Task: Slide 12 - Revenue Information.
Action: Mouse moved to (32, 77)
Screenshot: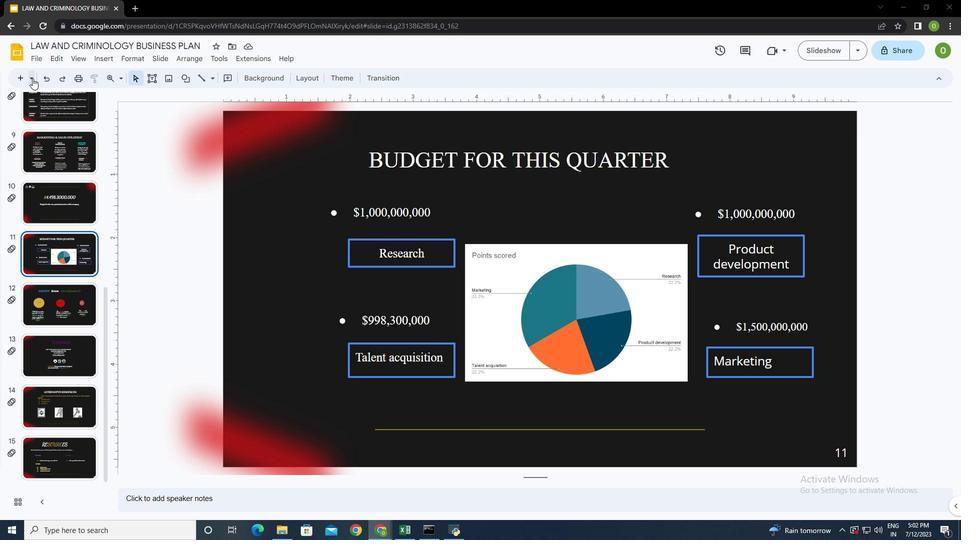 
Action: Mouse pressed left at (32, 77)
Screenshot: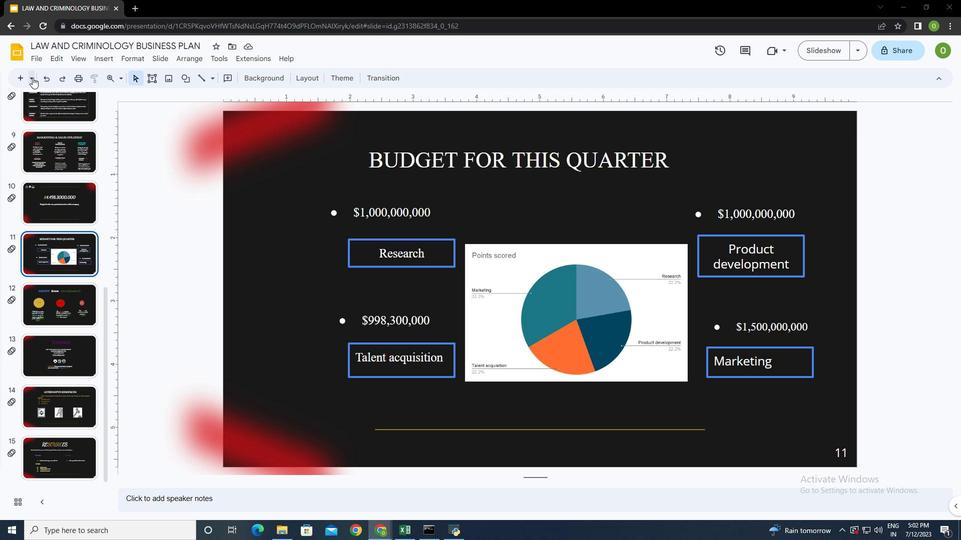 
Action: Mouse moved to (62, 245)
Screenshot: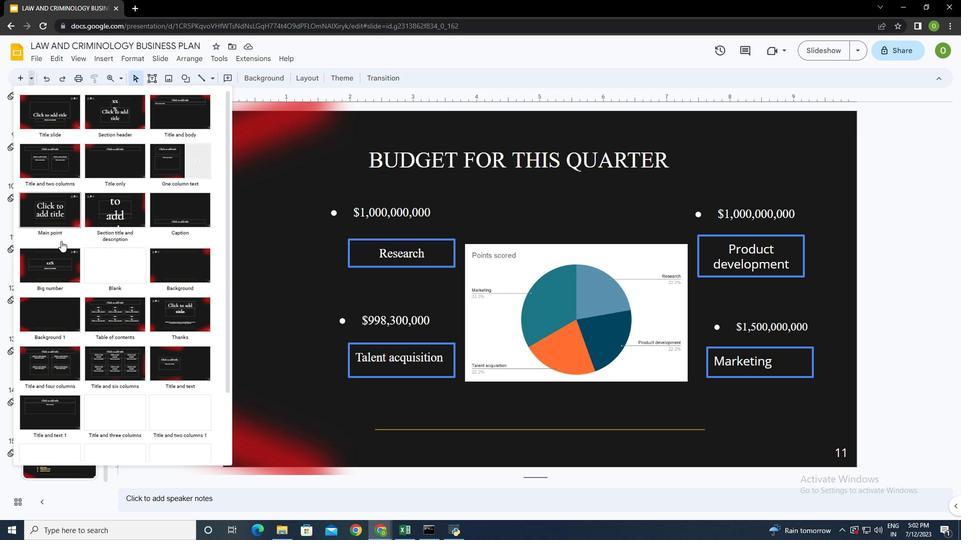 
Action: Mouse scrolled (62, 244) with delta (0, 0)
Screenshot: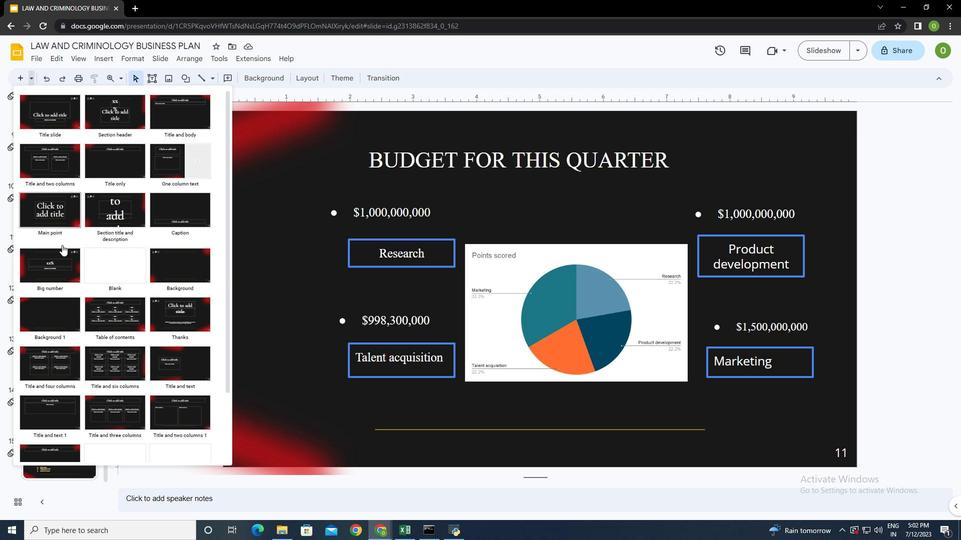 
Action: Mouse scrolled (62, 244) with delta (0, 0)
Screenshot: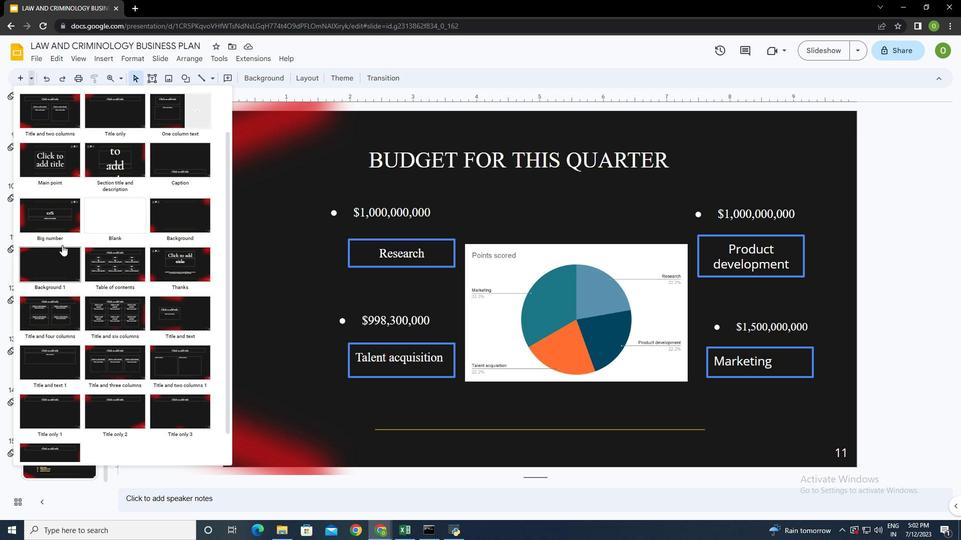 
Action: Mouse scrolled (62, 244) with delta (0, 0)
Screenshot: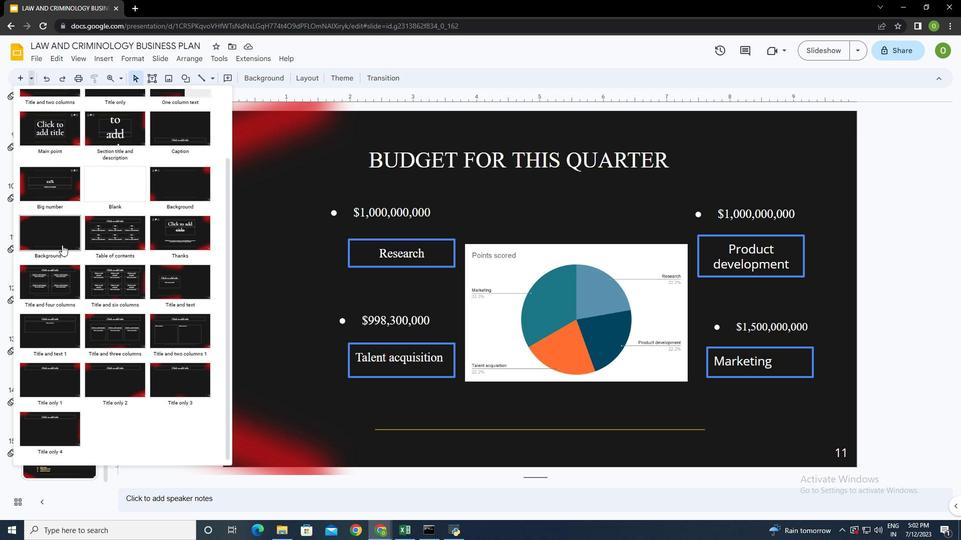 
Action: Mouse scrolled (62, 244) with delta (0, 0)
Screenshot: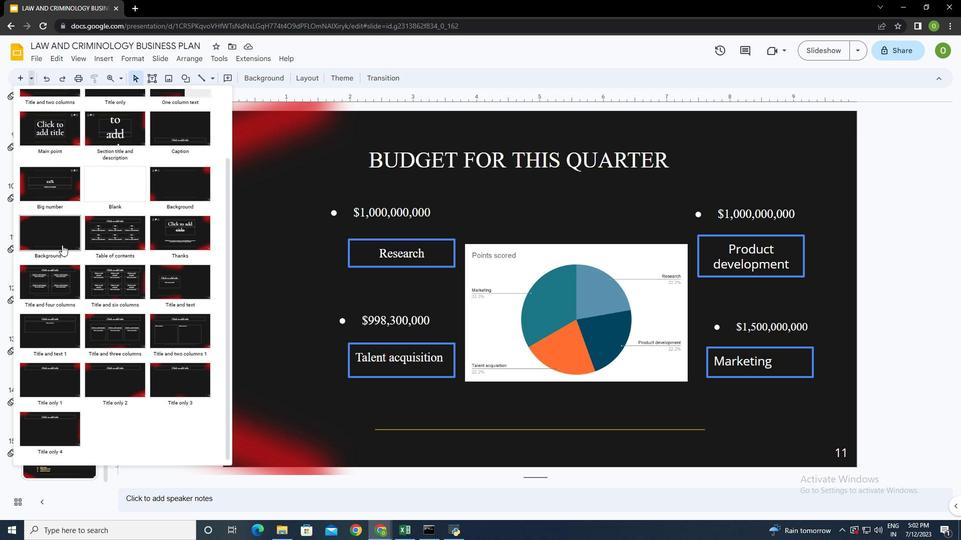 
Action: Mouse moved to (116, 385)
Screenshot: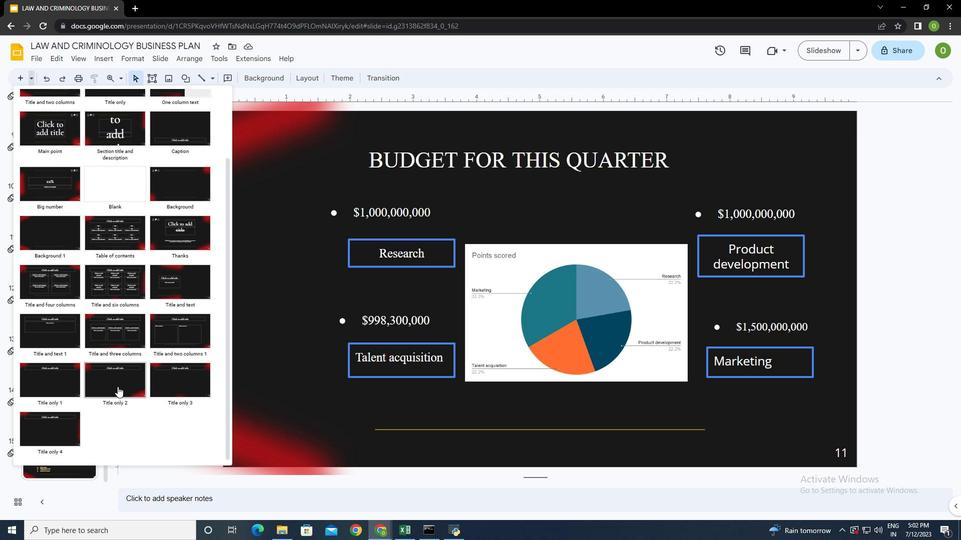 
Action: Mouse pressed left at (116, 385)
Screenshot: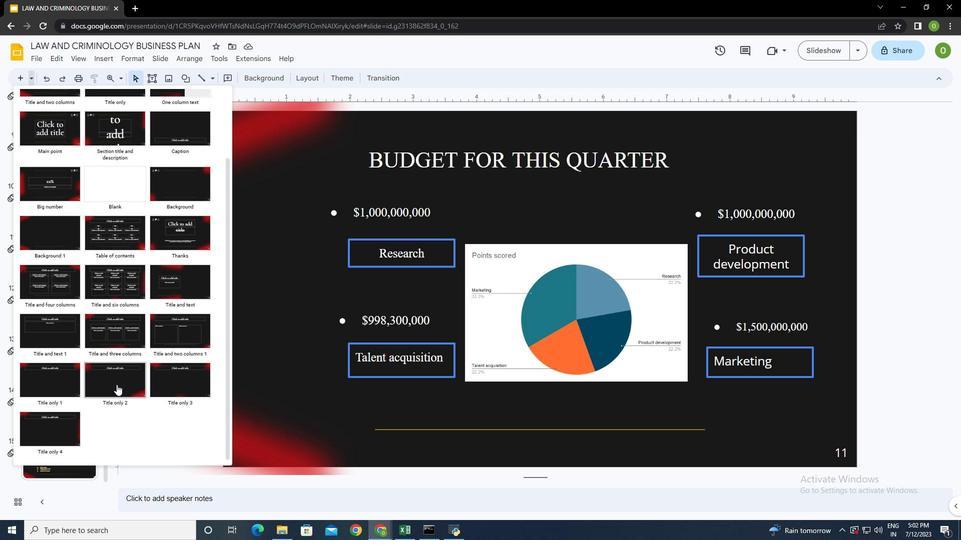 
Action: Mouse moved to (408, 153)
Screenshot: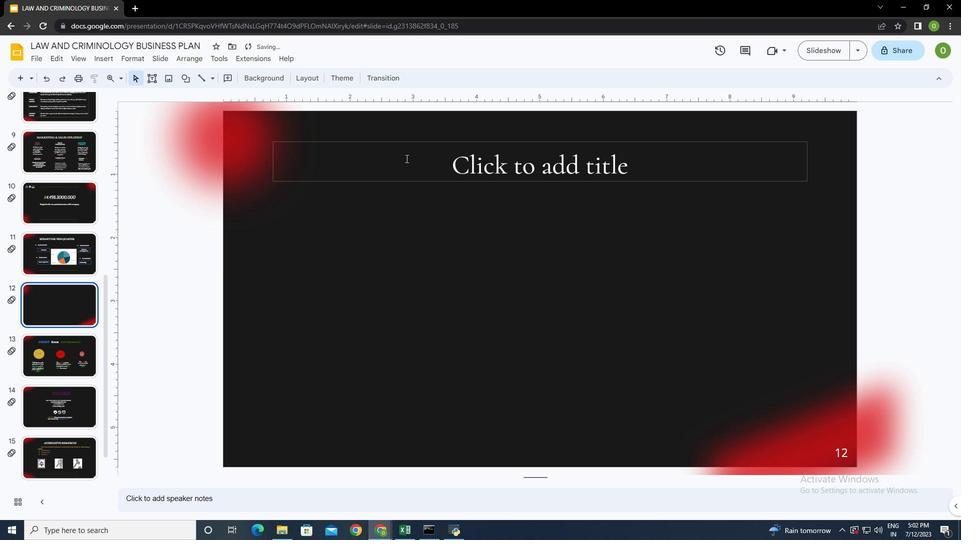 
Action: Mouse pressed left at (408, 153)
Screenshot: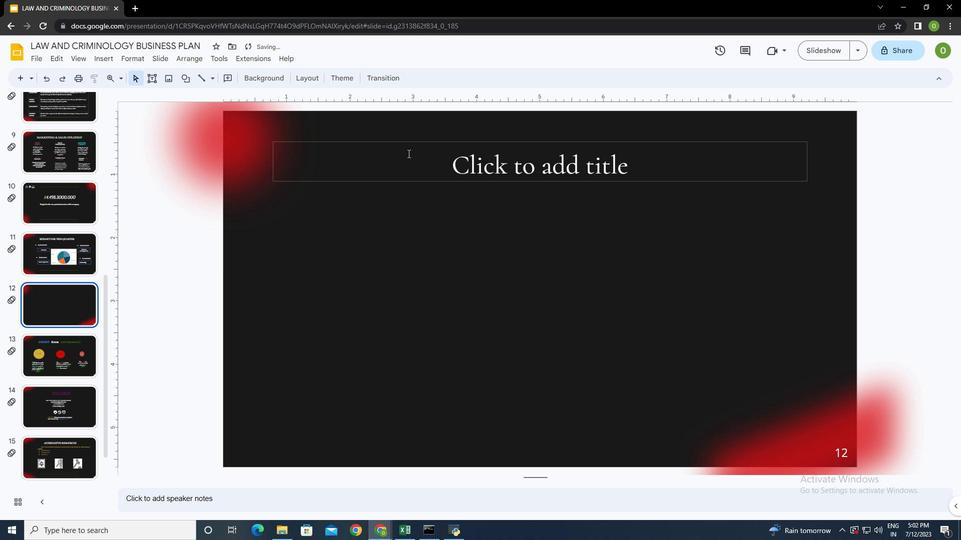 
Action: Key pressed revenue<Key.space>information
Screenshot: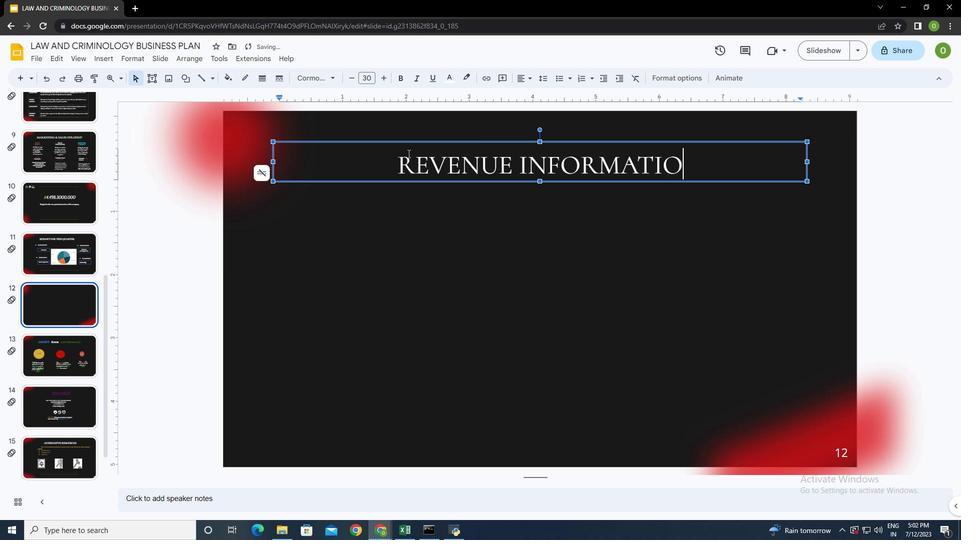 
Action: Mouse moved to (441, 225)
Screenshot: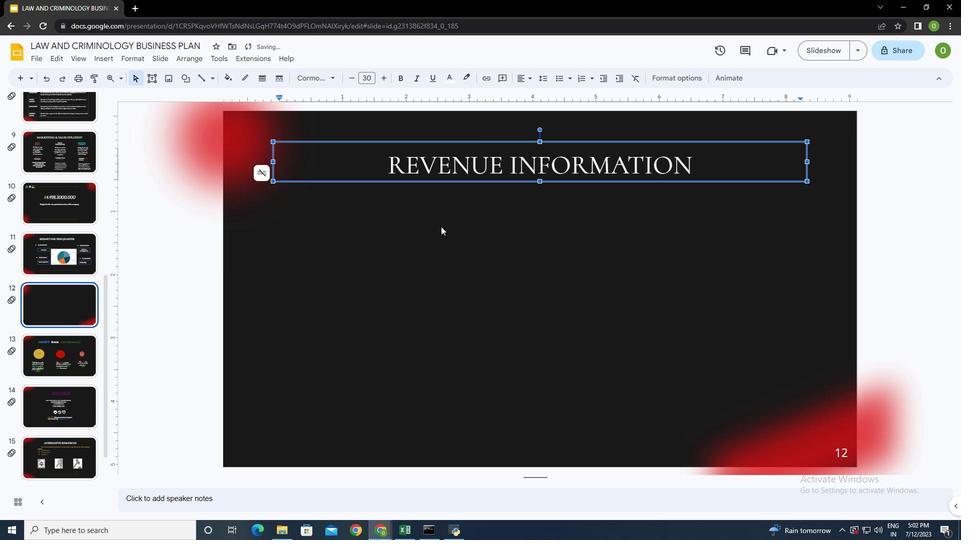 
Action: Mouse pressed left at (441, 225)
Screenshot: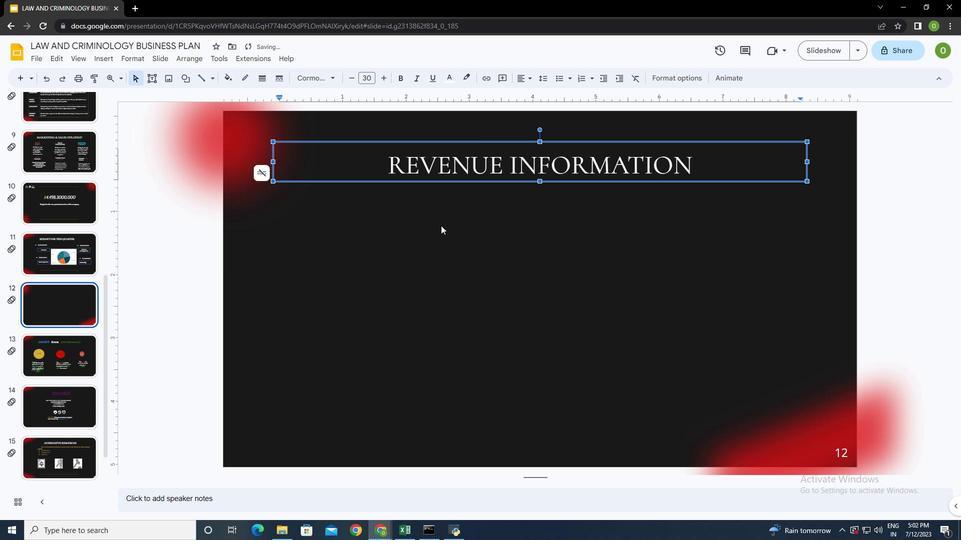 
Action: Mouse moved to (104, 58)
Screenshot: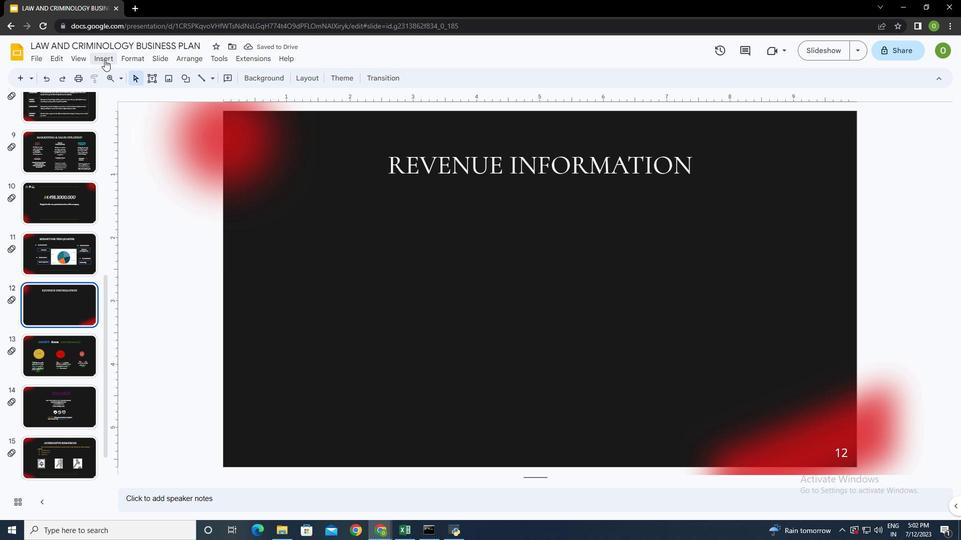 
Action: Mouse pressed left at (104, 58)
Screenshot: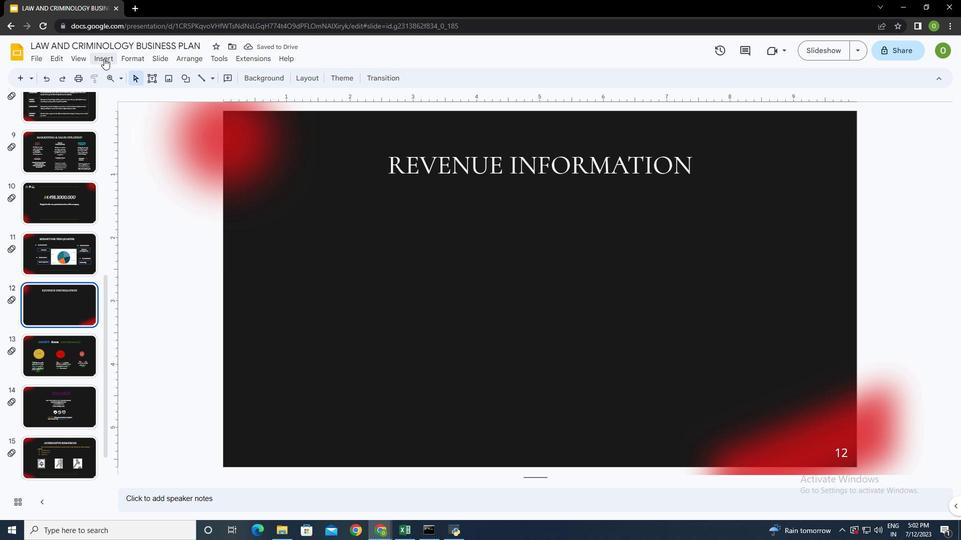 
Action: Mouse moved to (300, 158)
Screenshot: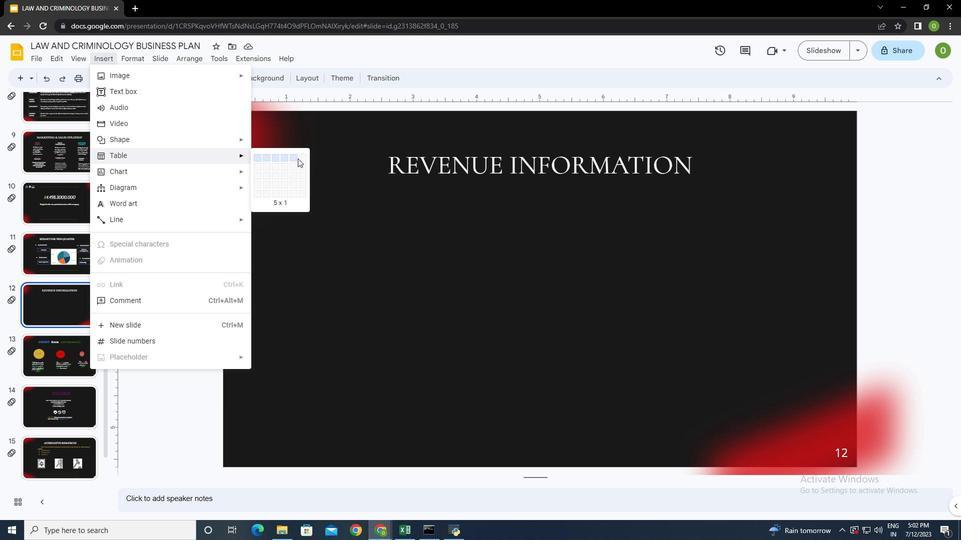 
Action: Mouse pressed left at (300, 158)
Screenshot: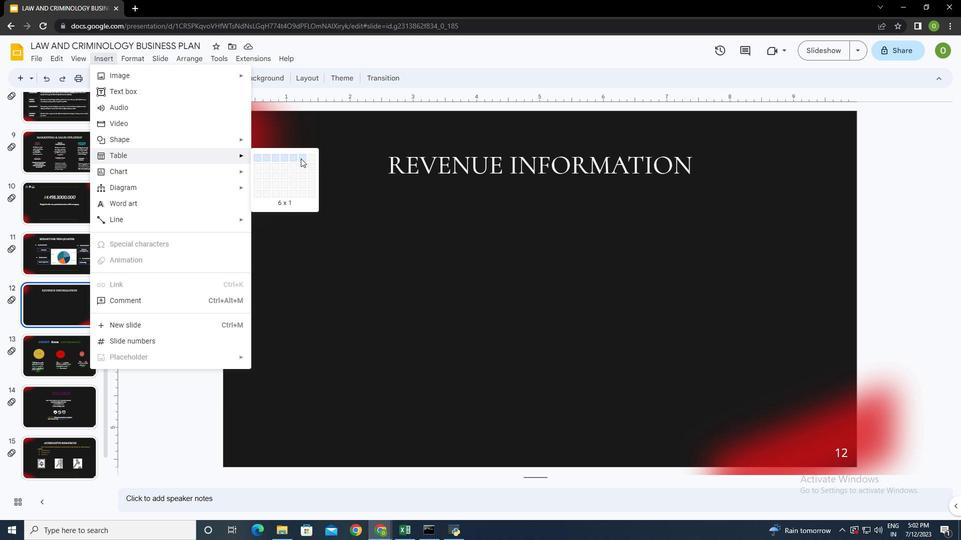 
Action: Mouse moved to (539, 273)
Screenshot: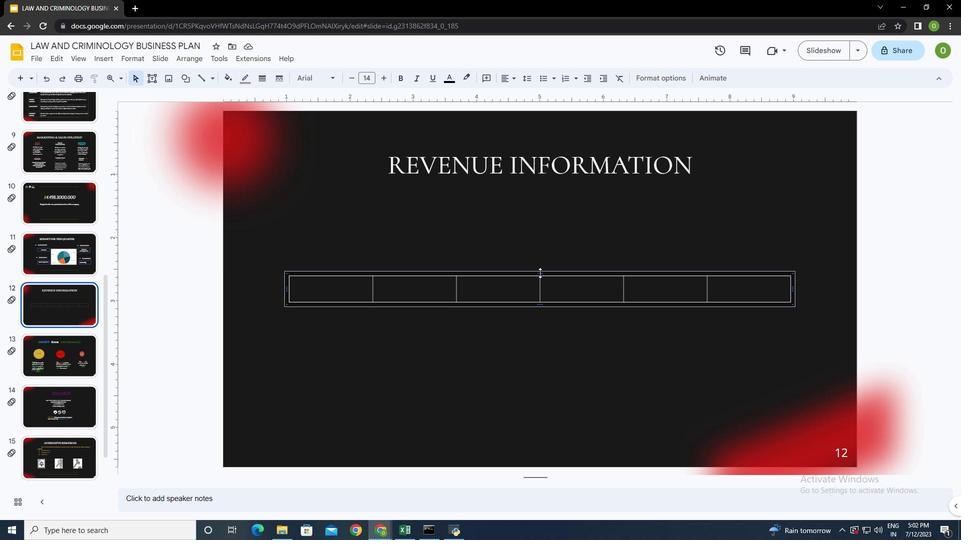 
Action: Mouse pressed left at (539, 273)
Screenshot: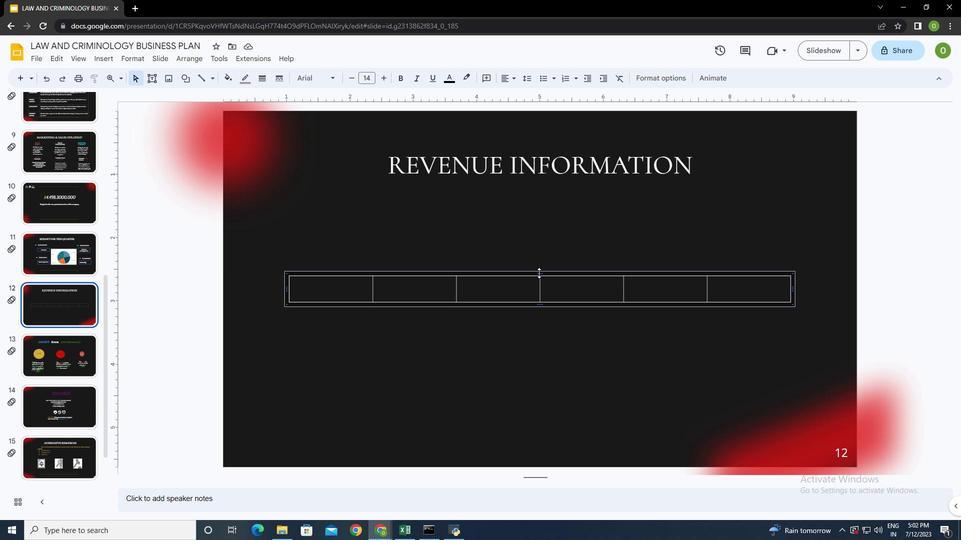 
Action: Mouse moved to (541, 305)
Screenshot: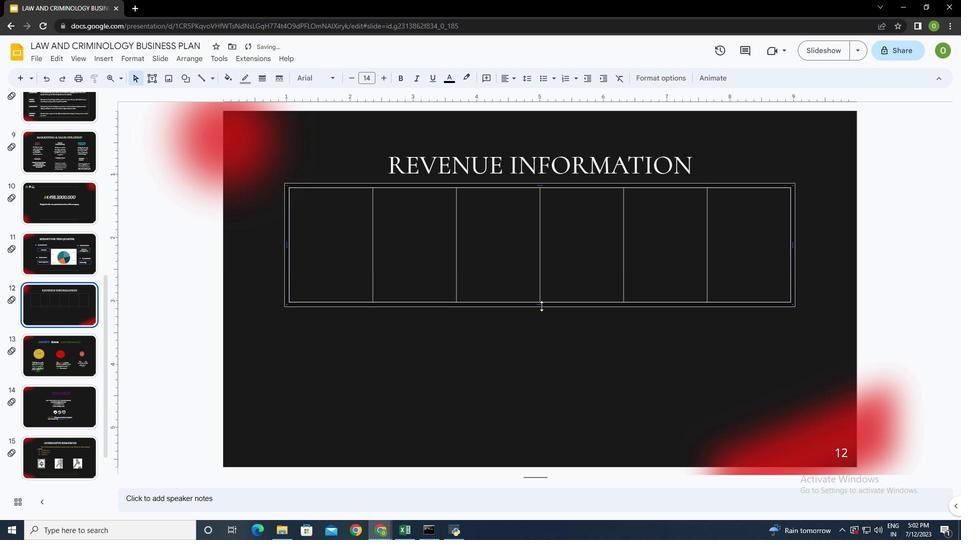 
Action: Mouse pressed left at (541, 305)
Screenshot: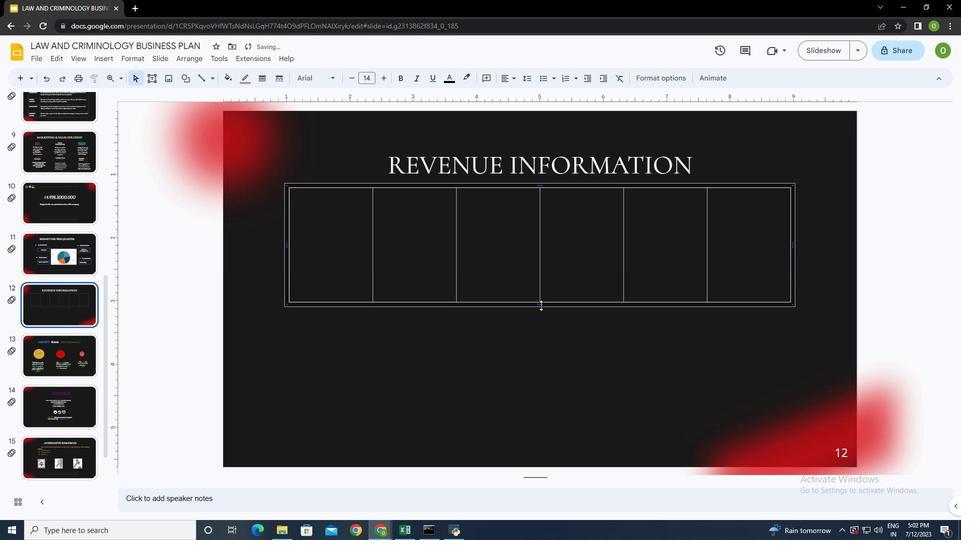 
Action: Mouse moved to (323, 200)
Screenshot: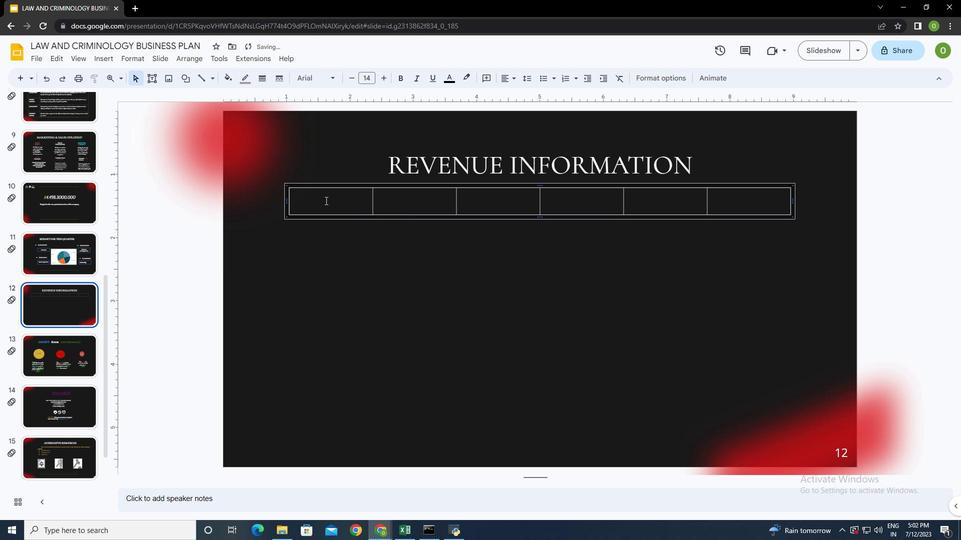
Action: Mouse pressed left at (323, 200)
Screenshot: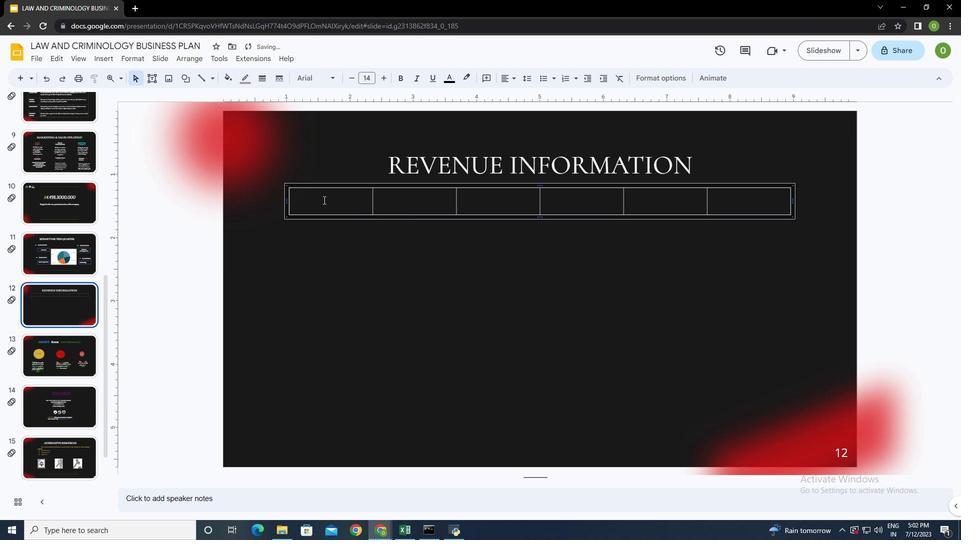 
Action: Mouse moved to (323, 199)
Screenshot: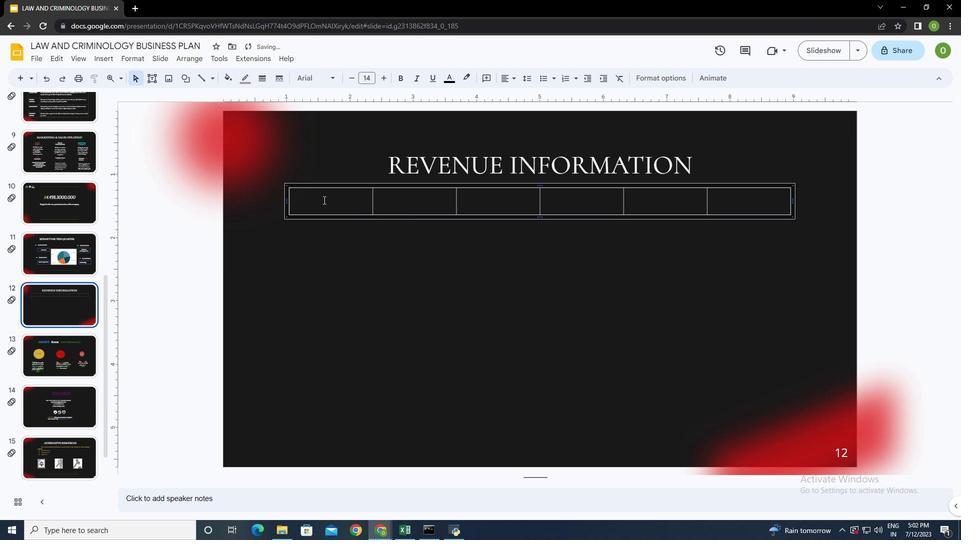 
Action: Mouse pressed left at (323, 199)
Screenshot: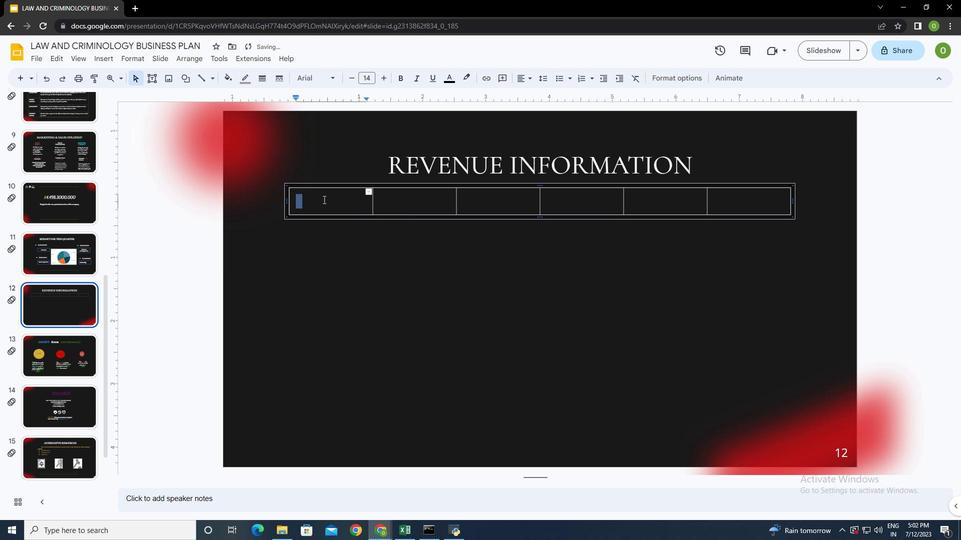 
Action: Mouse moved to (445, 77)
Screenshot: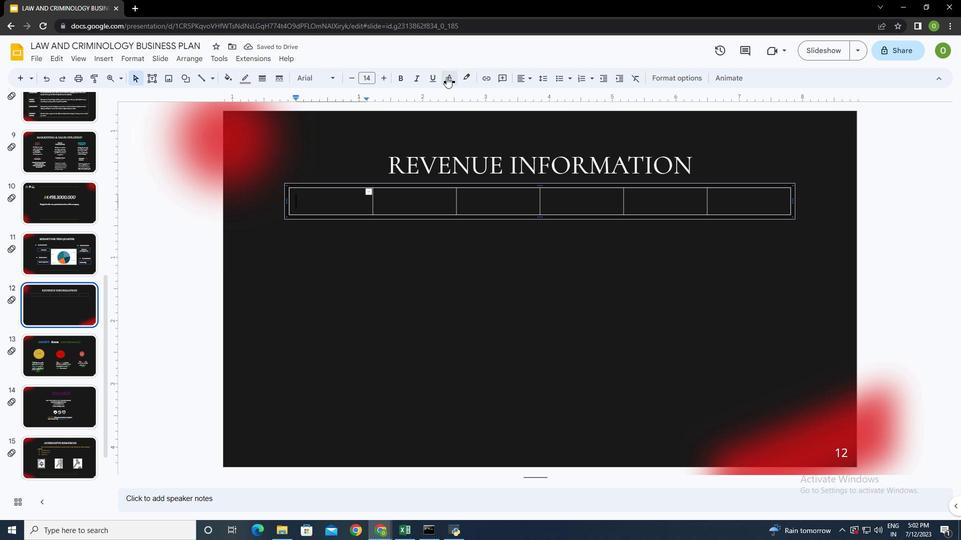 
Action: Mouse pressed left at (445, 77)
Screenshot: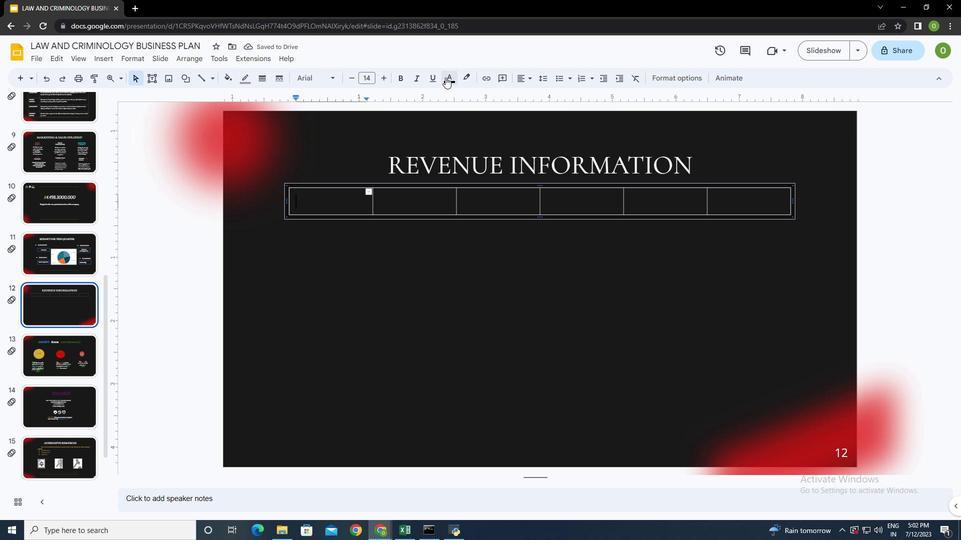 
Action: Mouse moved to (452, 109)
Screenshot: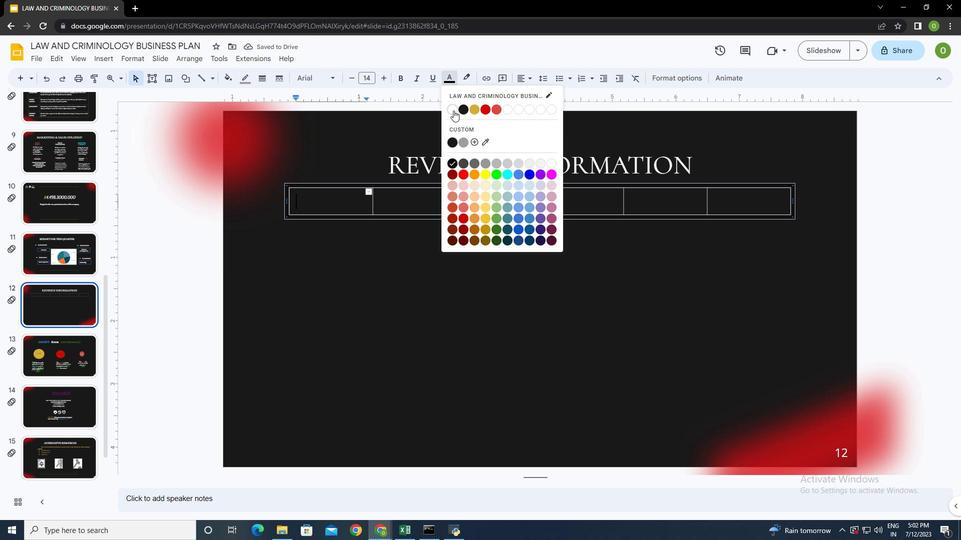 
Action: Mouse pressed left at (452, 109)
Screenshot: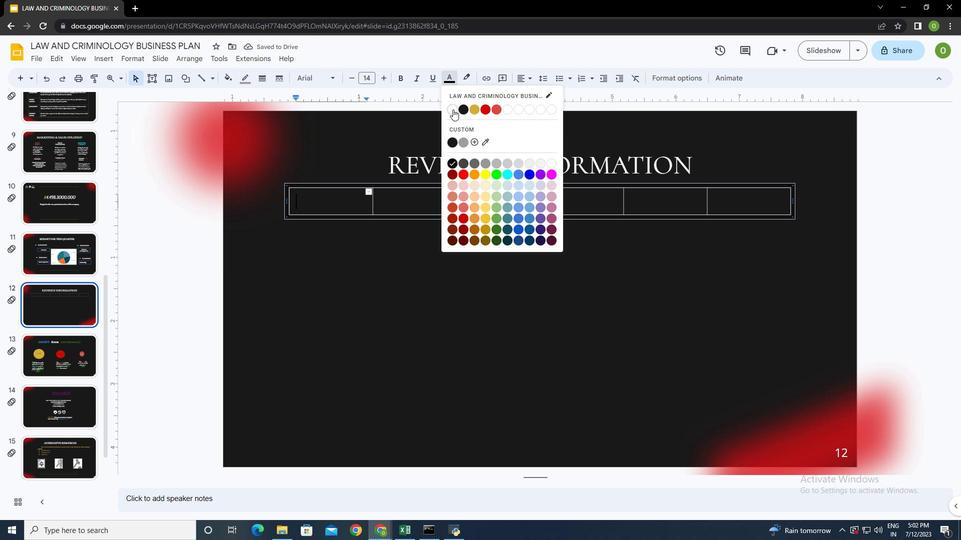 
Action: Mouse moved to (323, 212)
Screenshot: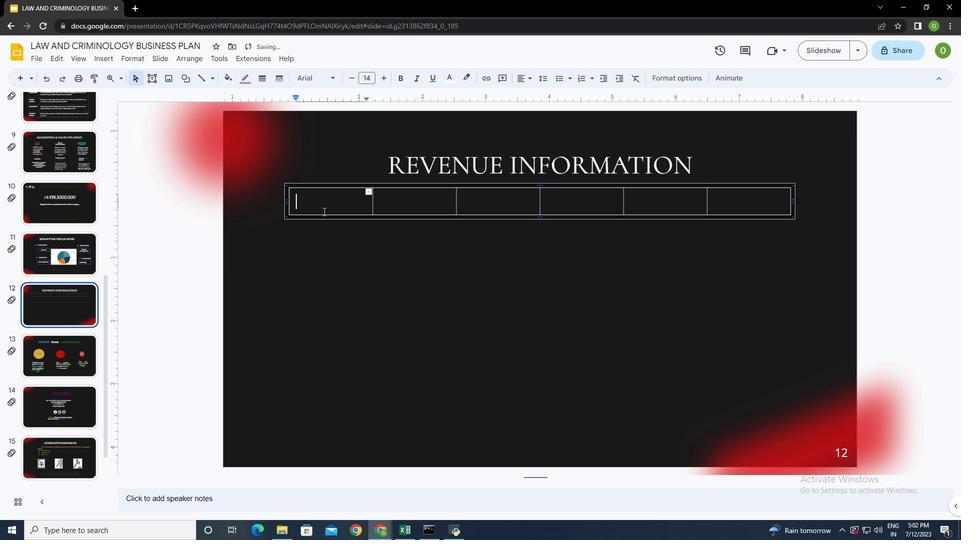 
Action: Key pressed <Key.tab><Key.shift><Key.shift>Q2<Key.backspace><Key.backspace>q2<Key.shift_r><Key.home>
Screenshot: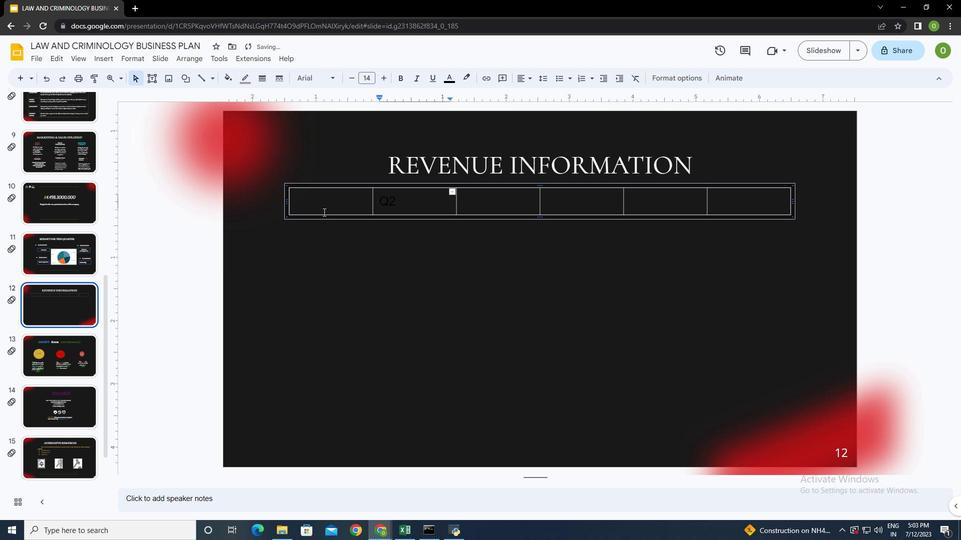 
Action: Mouse moved to (453, 80)
Screenshot: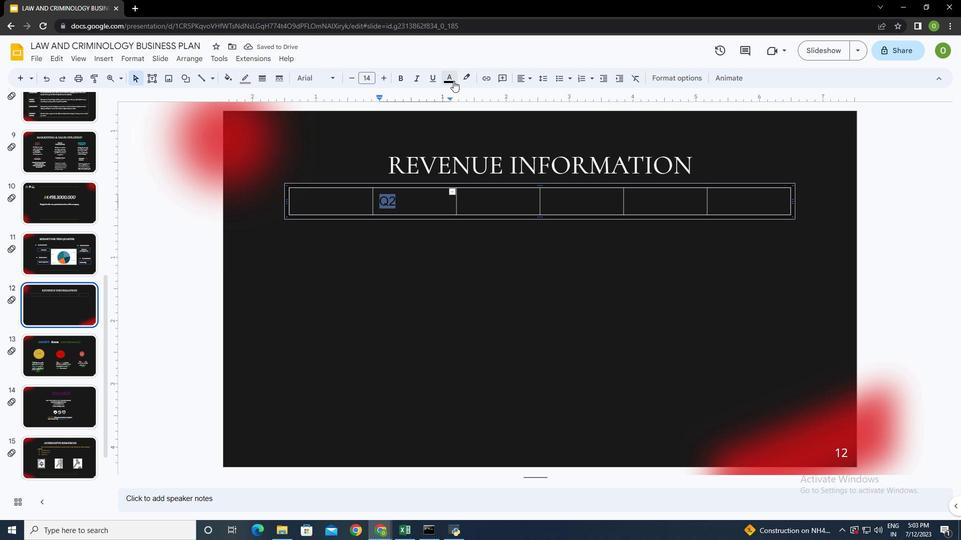 
Action: Mouse pressed left at (453, 80)
Screenshot: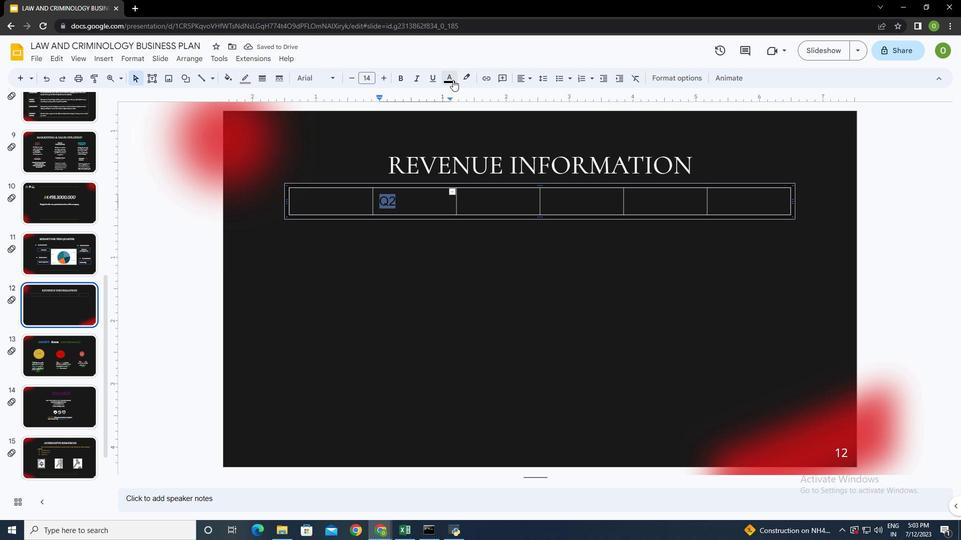 
Action: Mouse moved to (452, 106)
Screenshot: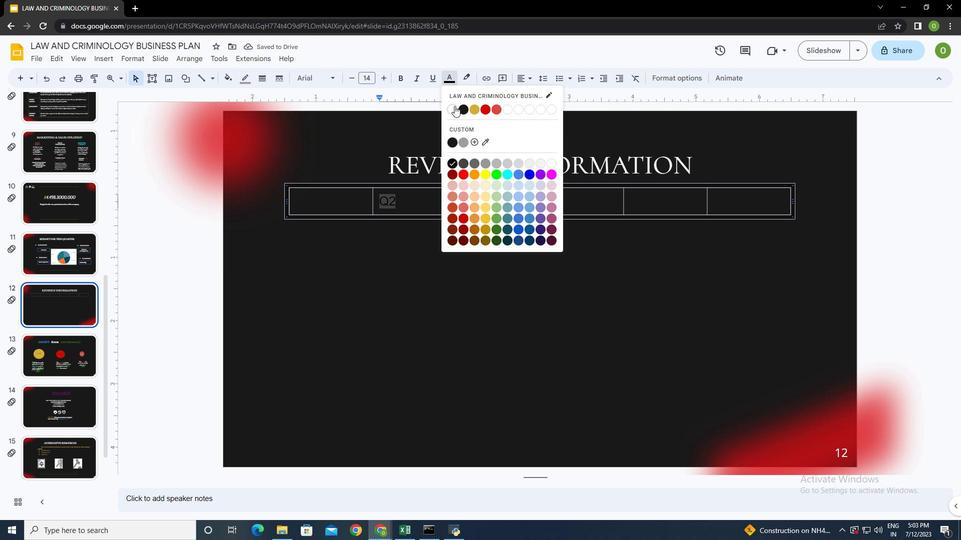 
Action: Mouse pressed left at (452, 106)
Screenshot: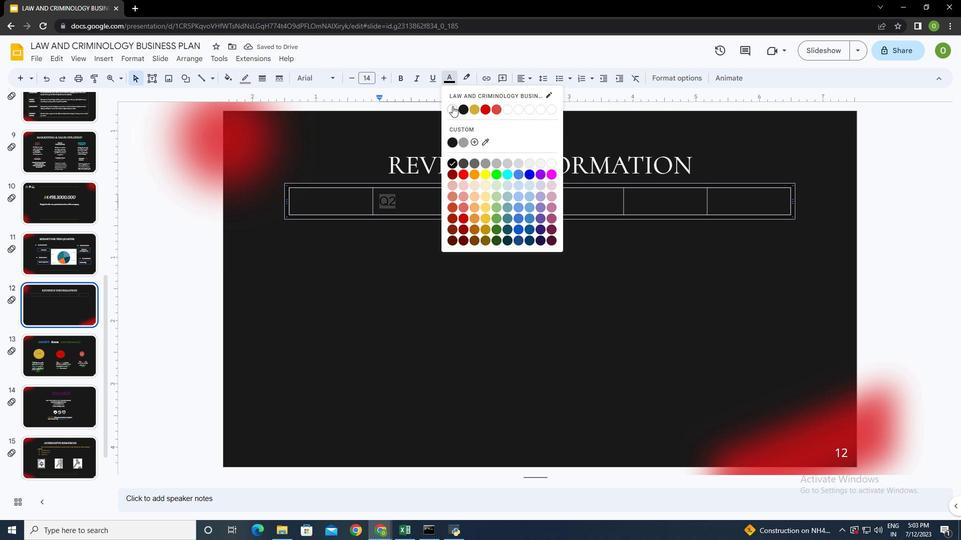 
Action: Mouse moved to (527, 78)
Screenshot: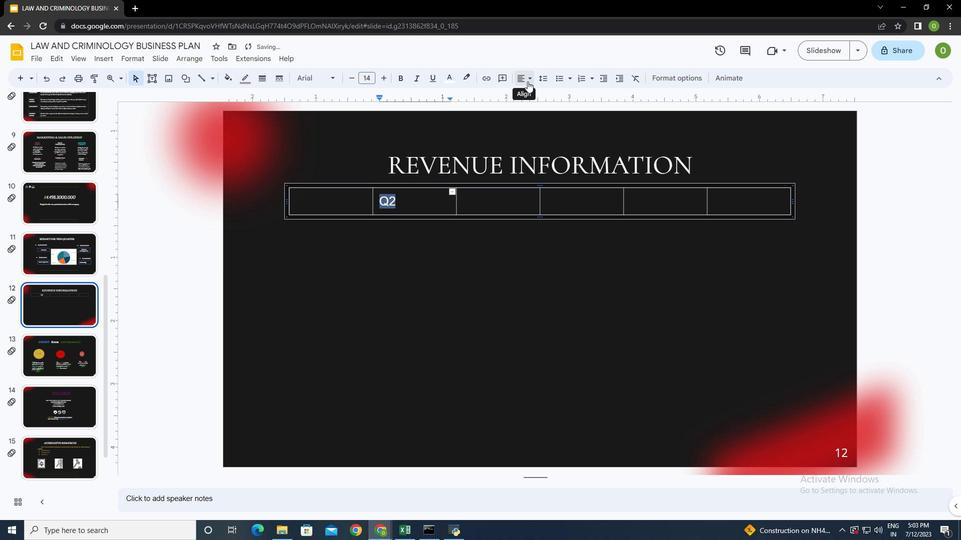 
Action: Mouse pressed left at (527, 78)
Screenshot: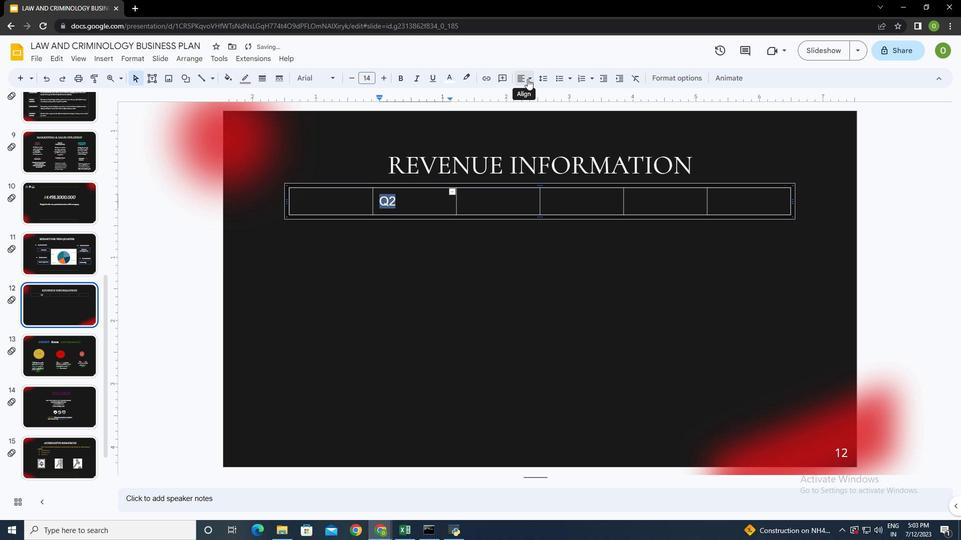 
Action: Mouse moved to (538, 95)
Screenshot: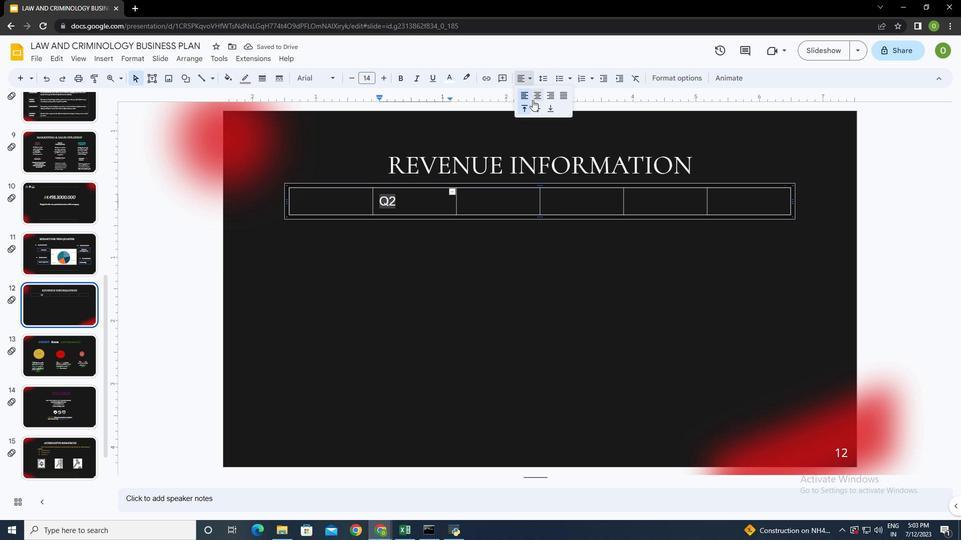 
Action: Mouse pressed left at (538, 95)
Screenshot: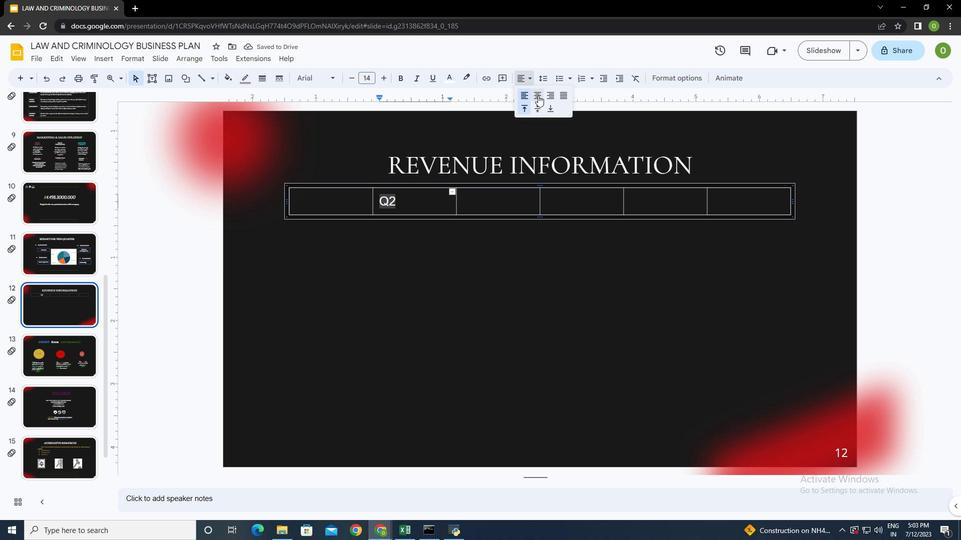 
Action: Mouse moved to (502, 200)
Screenshot: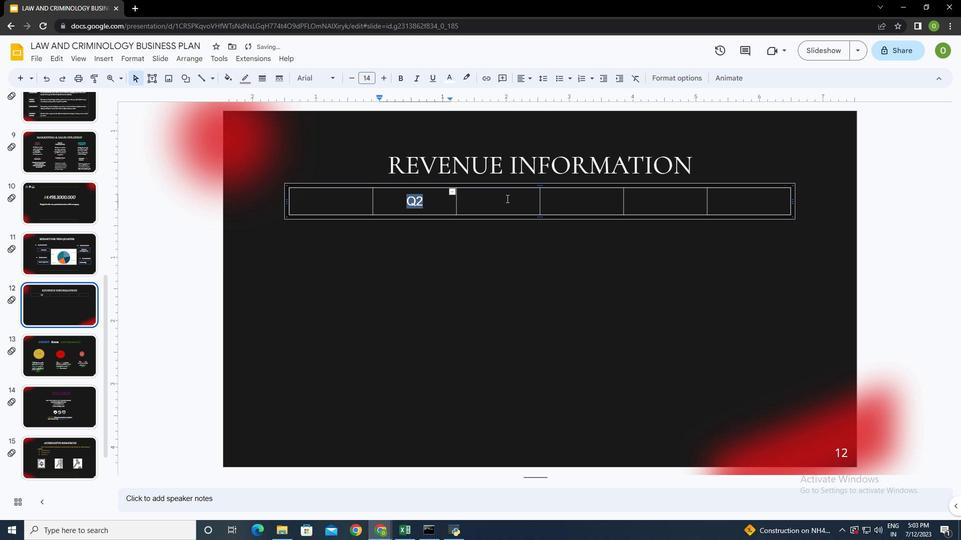 
Action: Mouse pressed left at (502, 200)
Screenshot: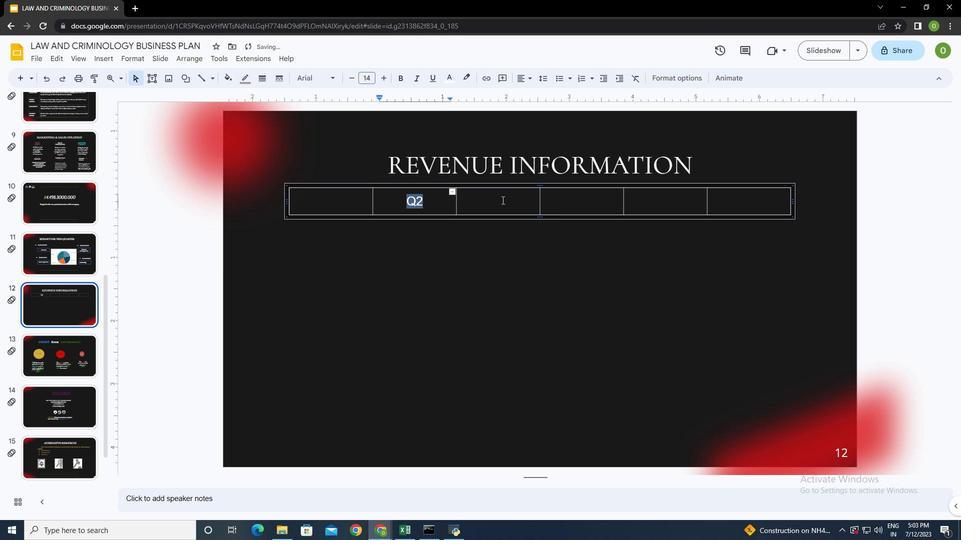 
Action: Key pressed <Key.shift><Key.shift><Key.shift><Key.shift><Key.shift><Key.shift><Key.shift><Key.shift><Key.shift><Key.shift><Key.shift><Key.shift><Key.shift><Key.shift><Key.shift><Key.shift><Key.shift><Key.shift><Key.shift><Key.shift><Key.shift><Key.shift>q2<Key.backspace><Key.backspace><Key.shift><Key.tab><Key.backspace>1<Key.shift><Key.tab><Key.shift>q2<Key.tab>q3<Key.tab>q4<Key.tab>totalctrl+A
Screenshot: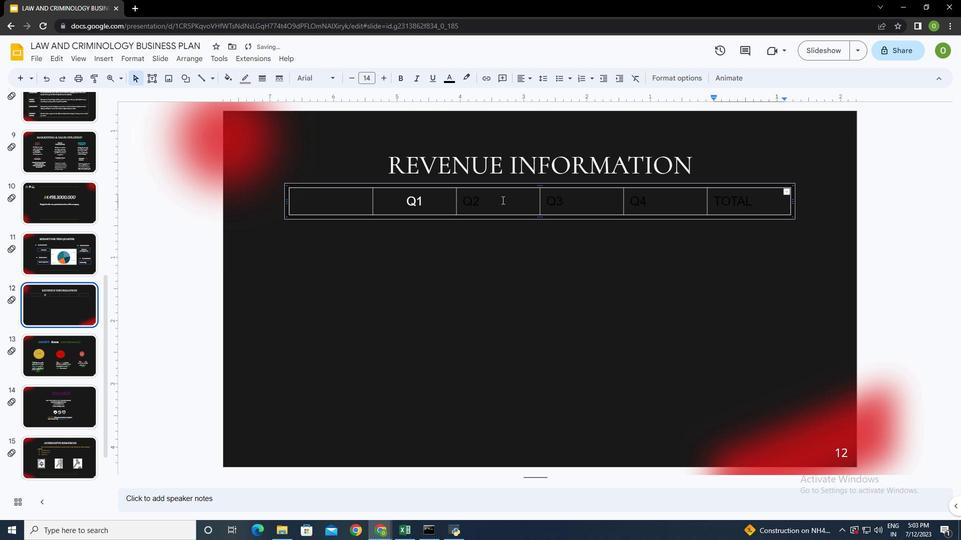 
Action: Mouse moved to (444, 74)
Screenshot: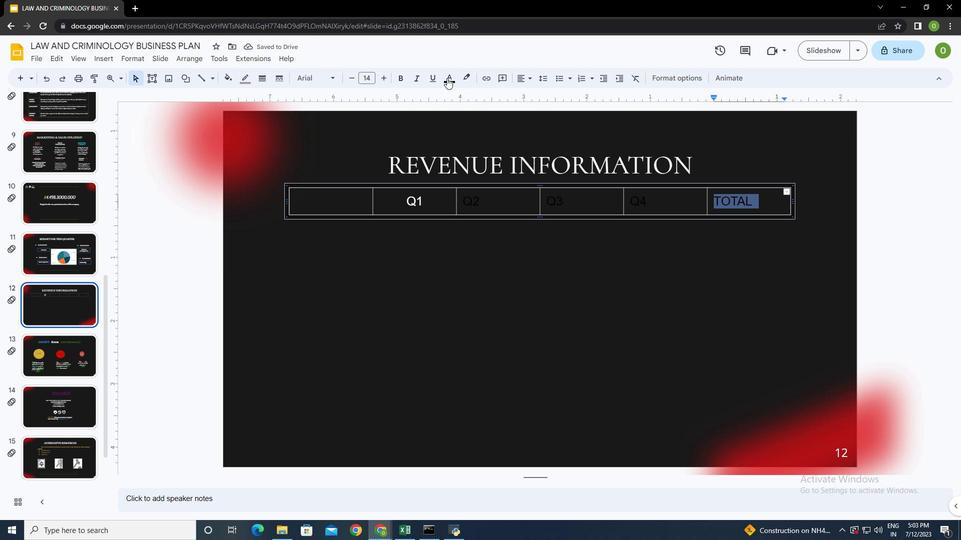 
Action: Mouse pressed left at (444, 74)
Screenshot: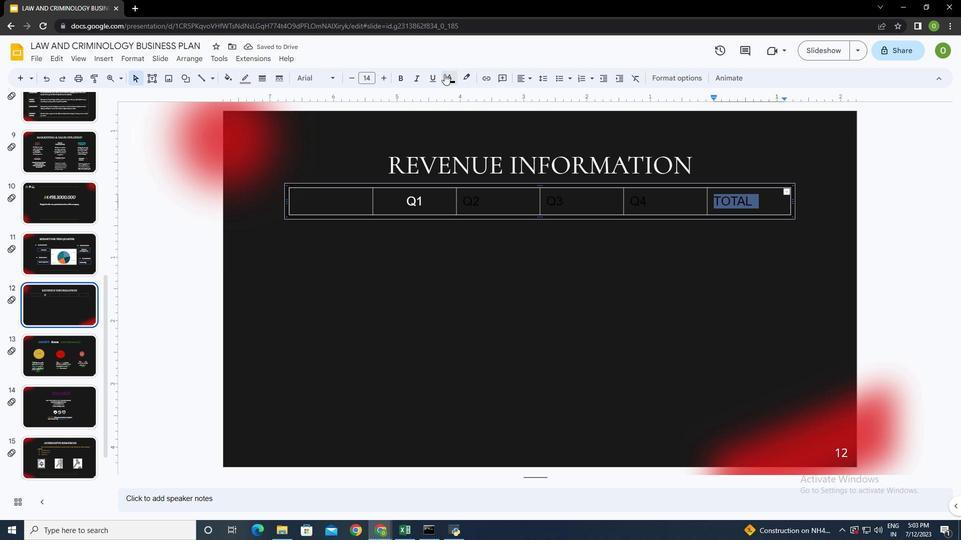 
Action: Mouse moved to (453, 109)
Screenshot: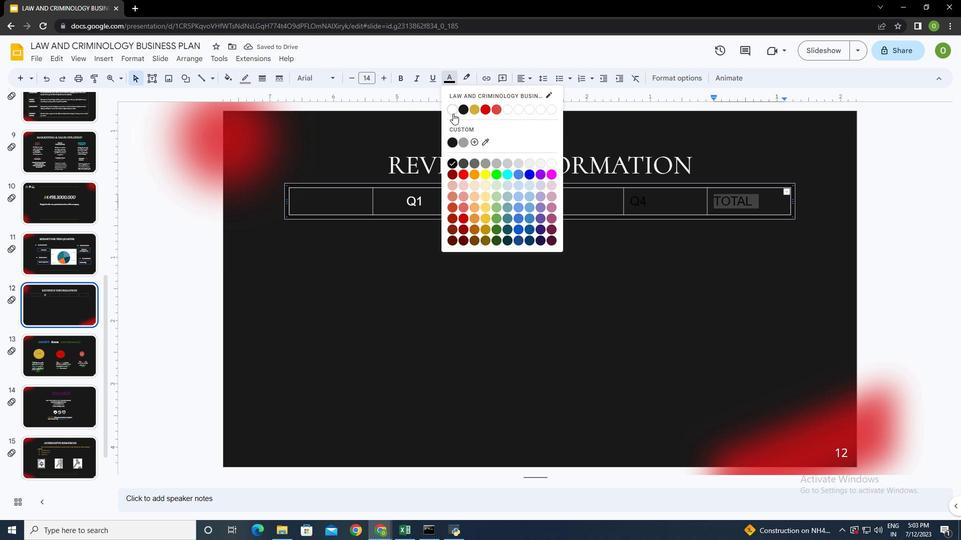 
Action: Mouse pressed left at (453, 109)
Screenshot: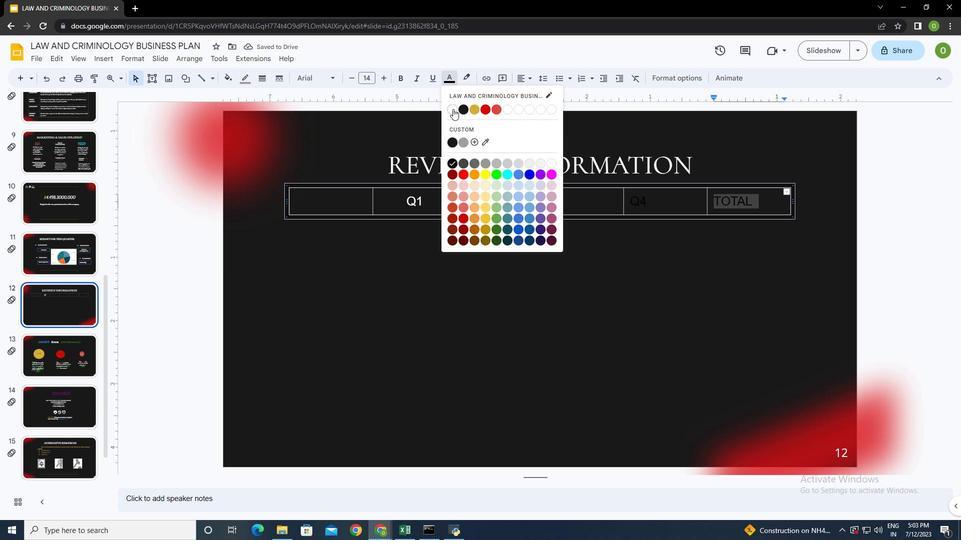 
Action: Mouse moved to (451, 78)
Screenshot: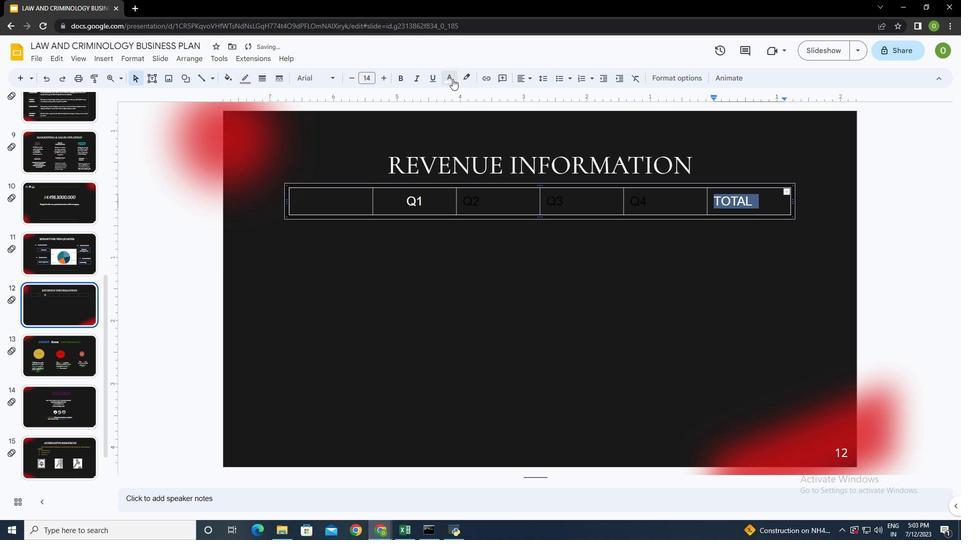 
Action: Mouse pressed left at (451, 78)
Screenshot: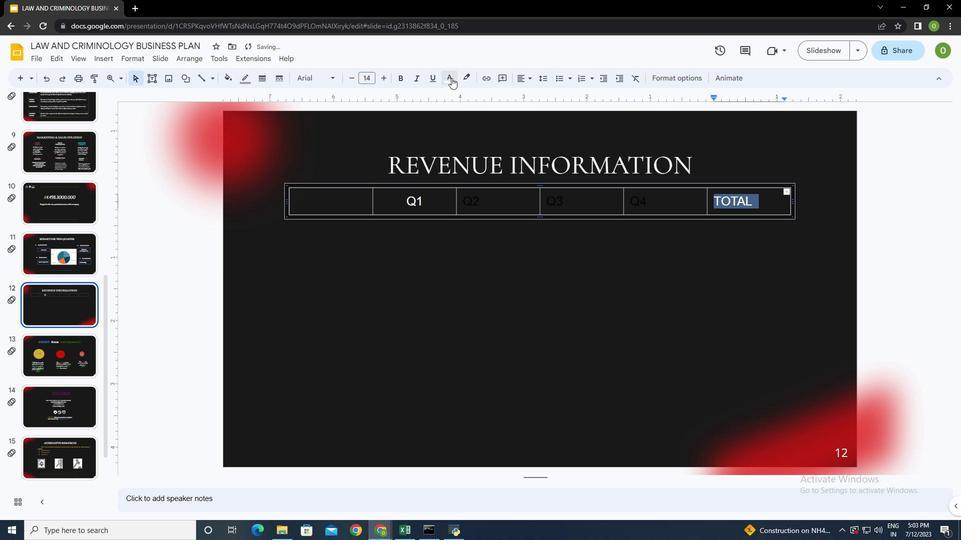 
Action: Mouse moved to (518, 173)
Screenshot: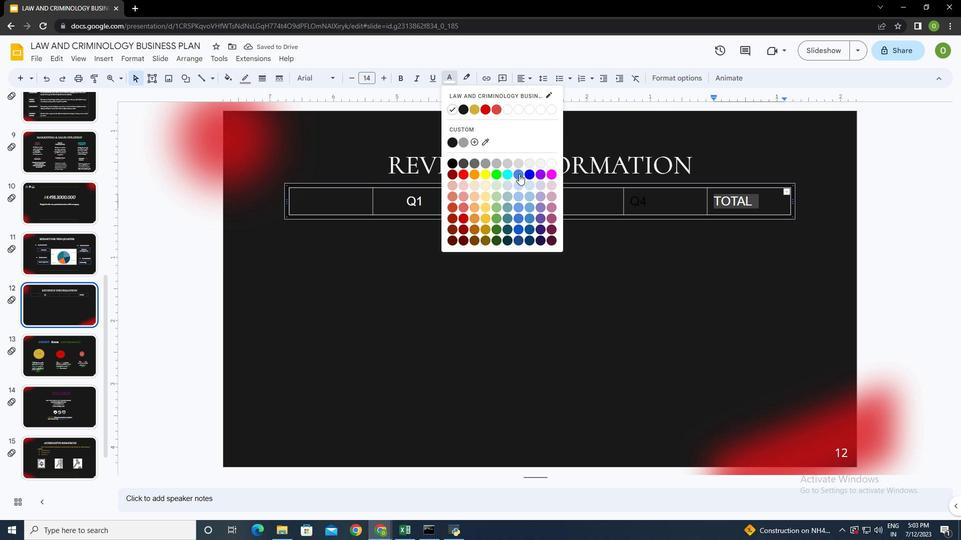 
Action: Mouse pressed left at (518, 173)
Screenshot: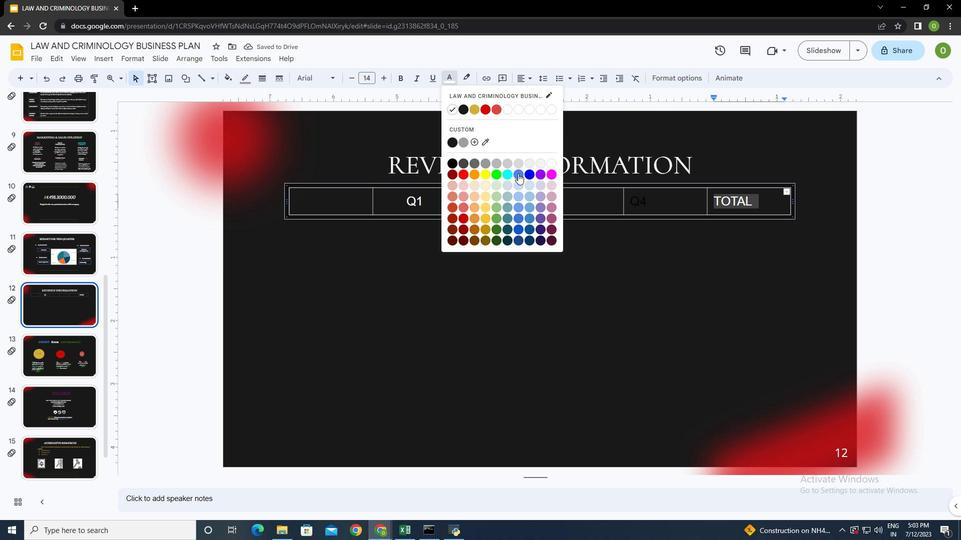 
Action: Mouse moved to (672, 202)
Screenshot: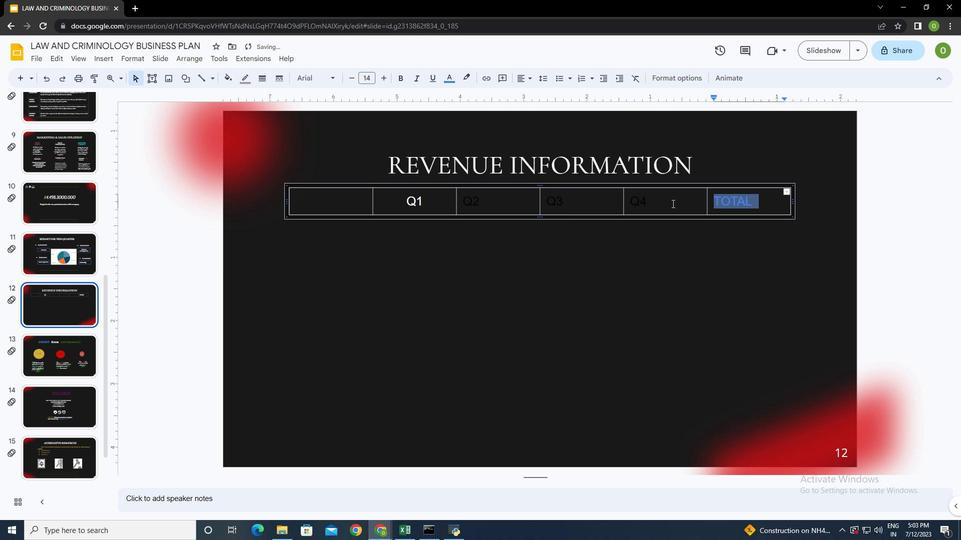 
Action: Mouse pressed left at (672, 202)
Screenshot: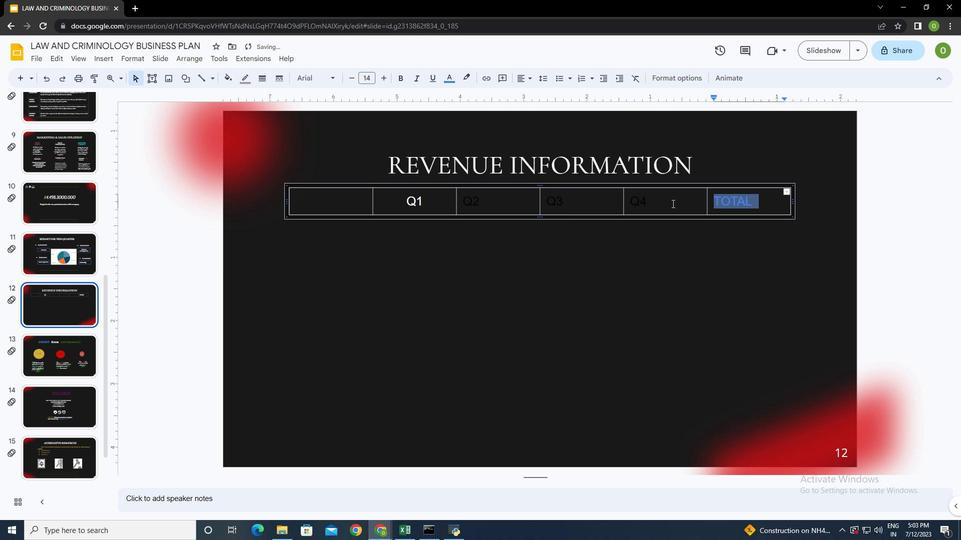 
Action: Mouse moved to (660, 199)
Screenshot: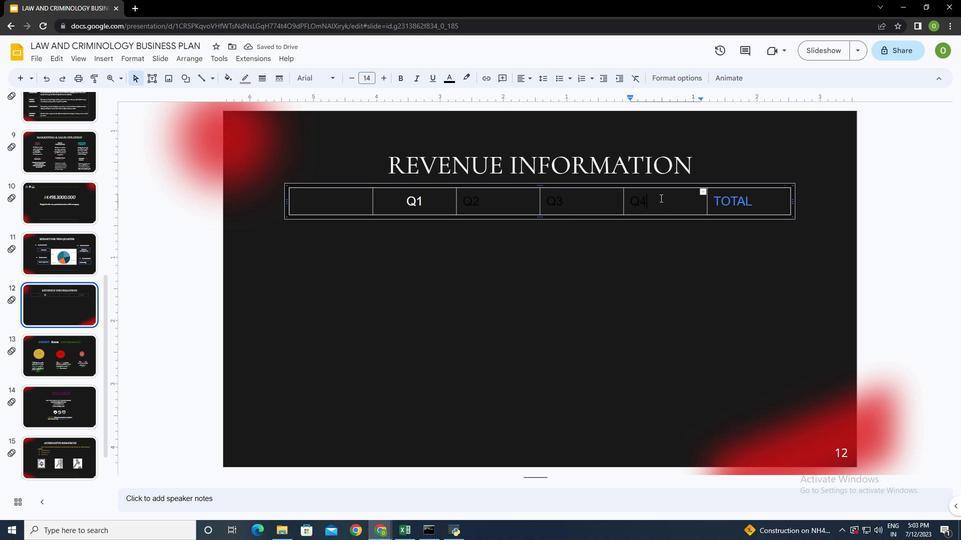 
Action: Mouse pressed left at (660, 199)
Screenshot: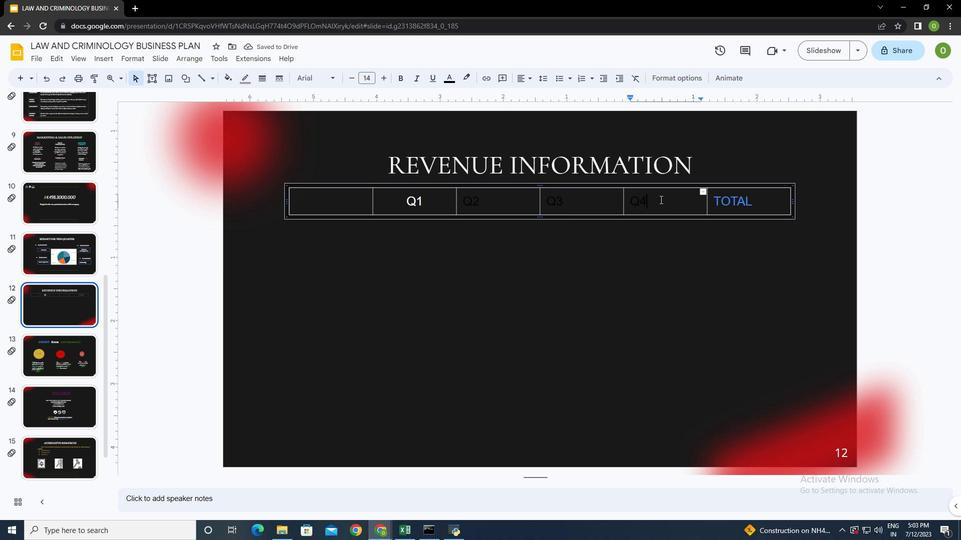
Action: Mouse moved to (449, 80)
Screenshot: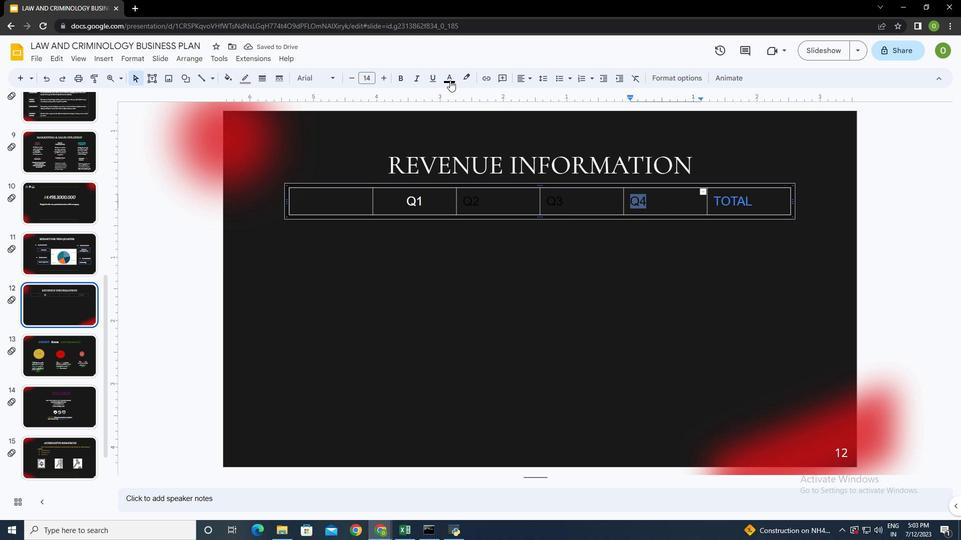 
Action: Mouse pressed left at (449, 80)
Screenshot: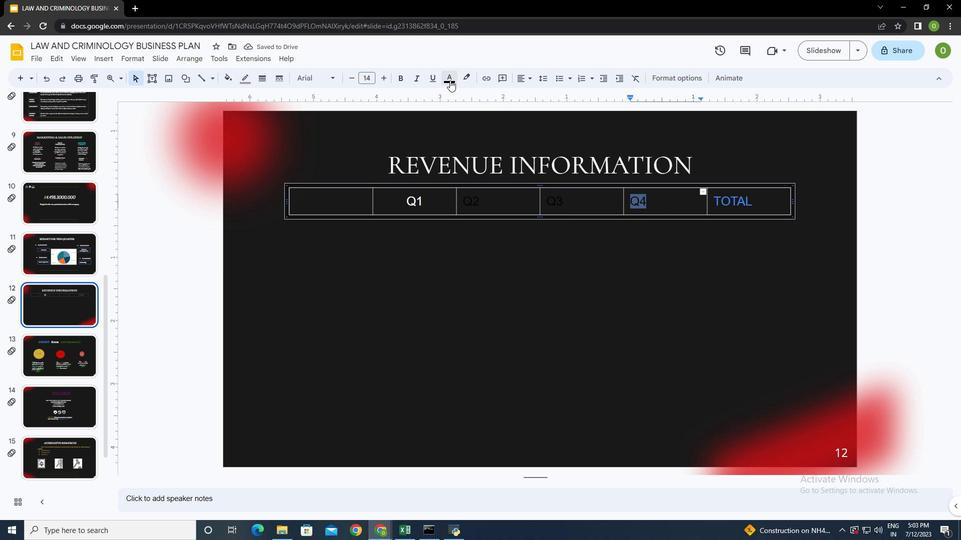 
Action: Mouse moved to (454, 108)
Screenshot: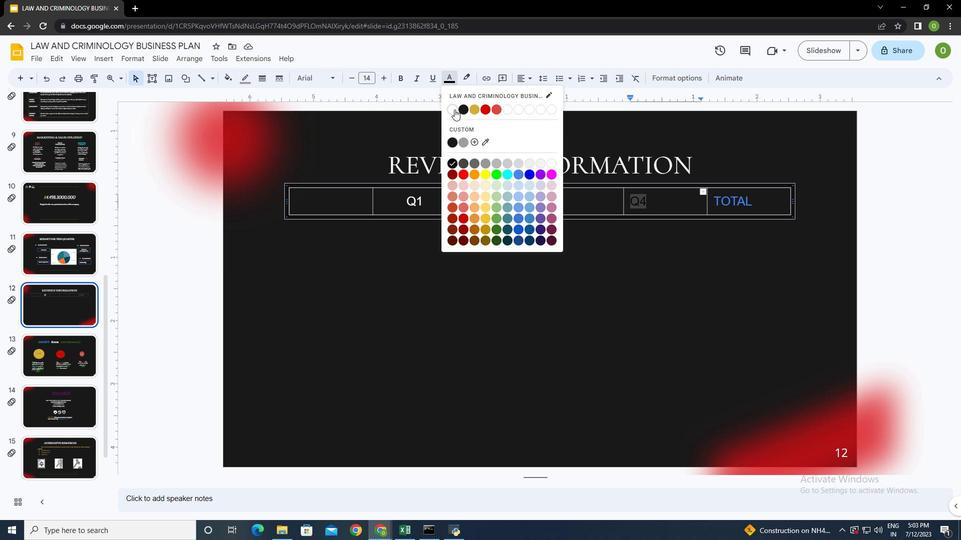 
Action: Mouse pressed left at (454, 108)
Screenshot: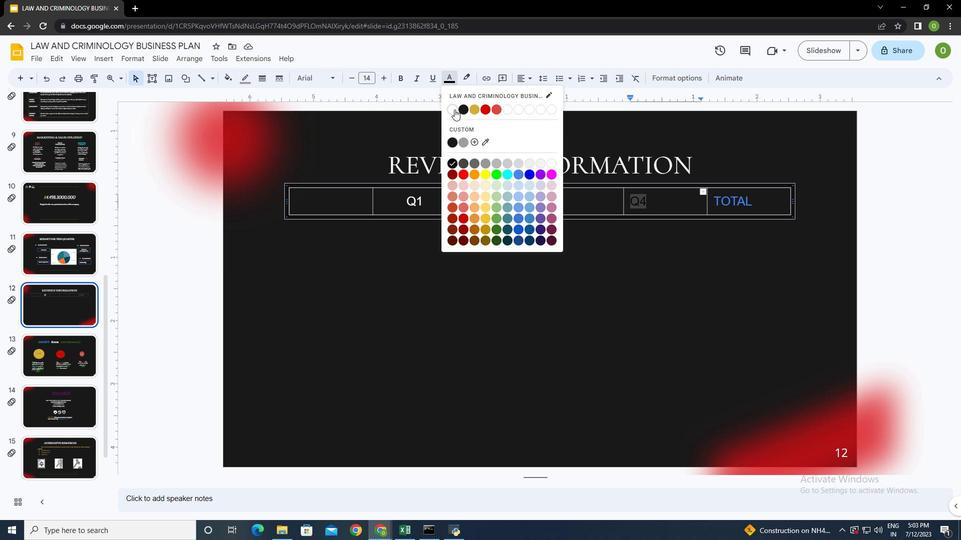 
Action: Mouse moved to (574, 209)
Screenshot: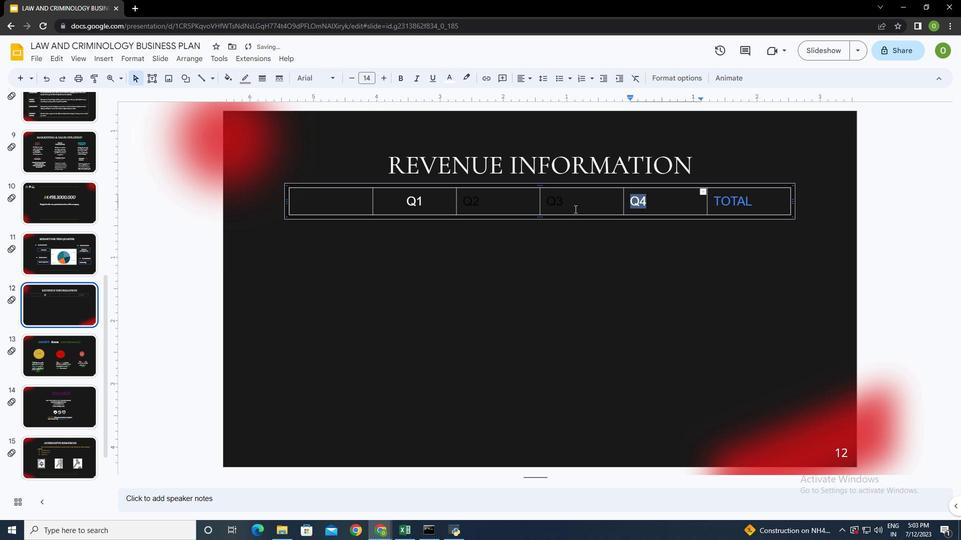 
Action: Mouse pressed left at (574, 209)
Screenshot: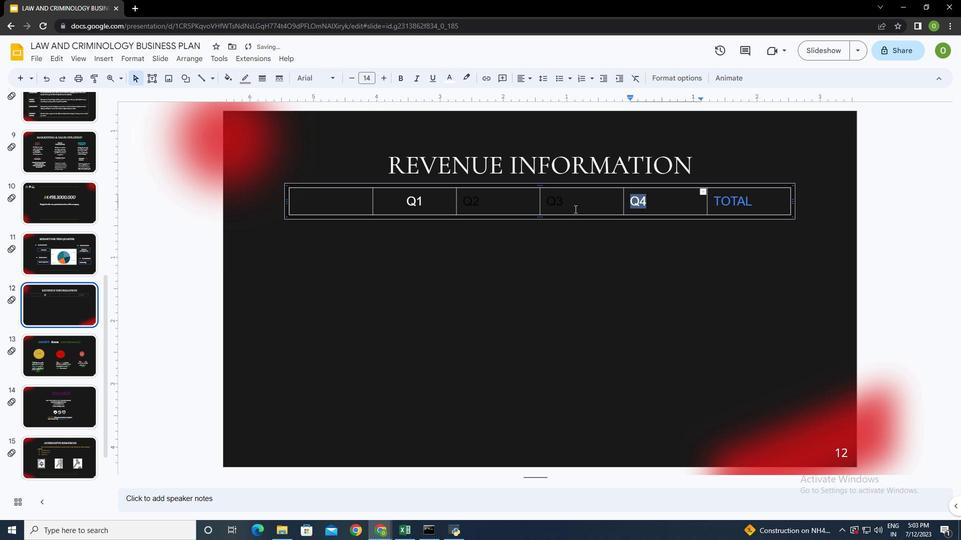 
Action: Mouse moved to (448, 78)
Screenshot: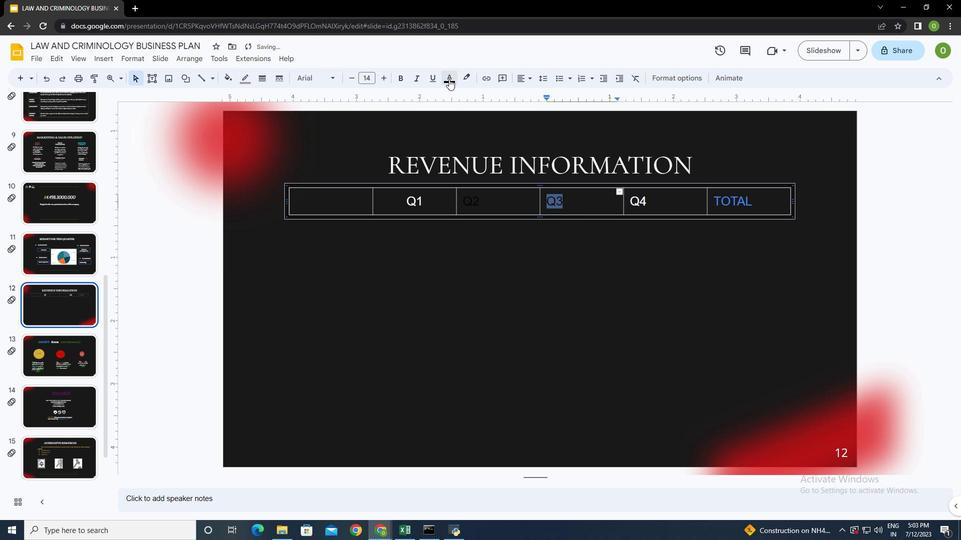 
Action: Mouse pressed left at (448, 78)
Screenshot: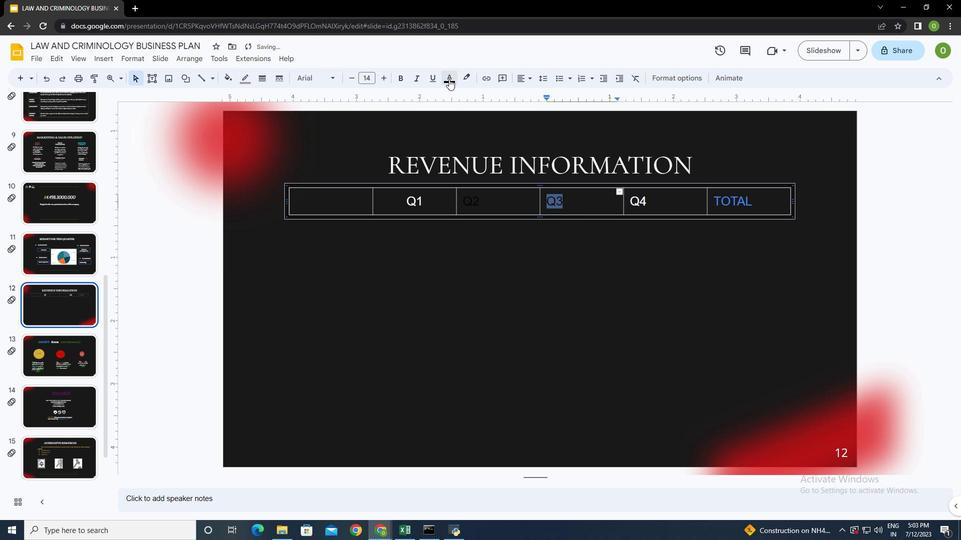 
Action: Mouse moved to (453, 106)
Screenshot: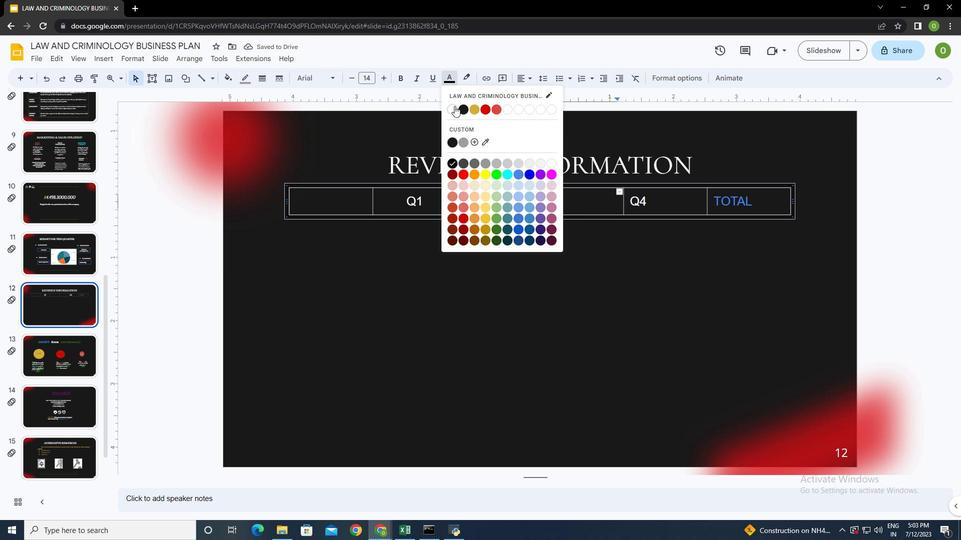 
Action: Mouse pressed left at (453, 106)
Screenshot: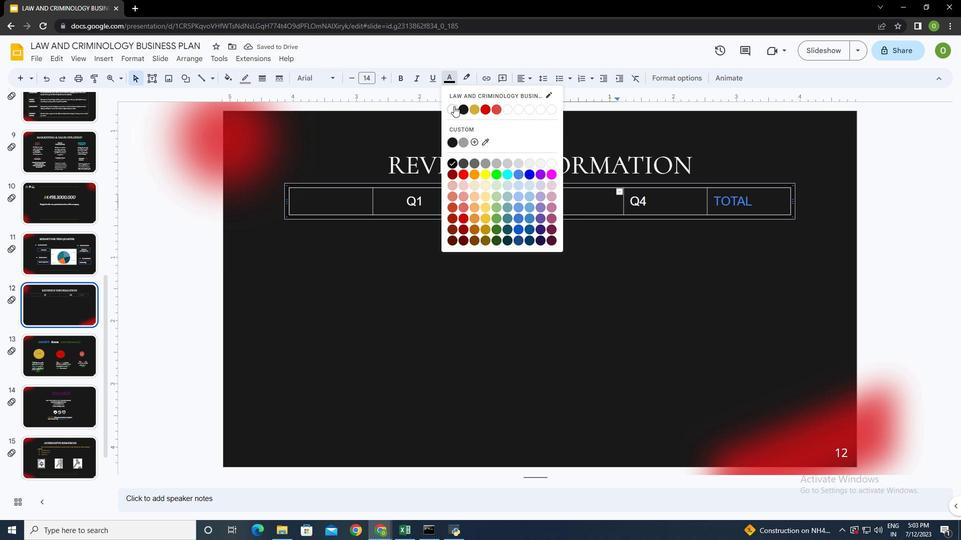 
Action: Mouse moved to (490, 197)
Screenshot: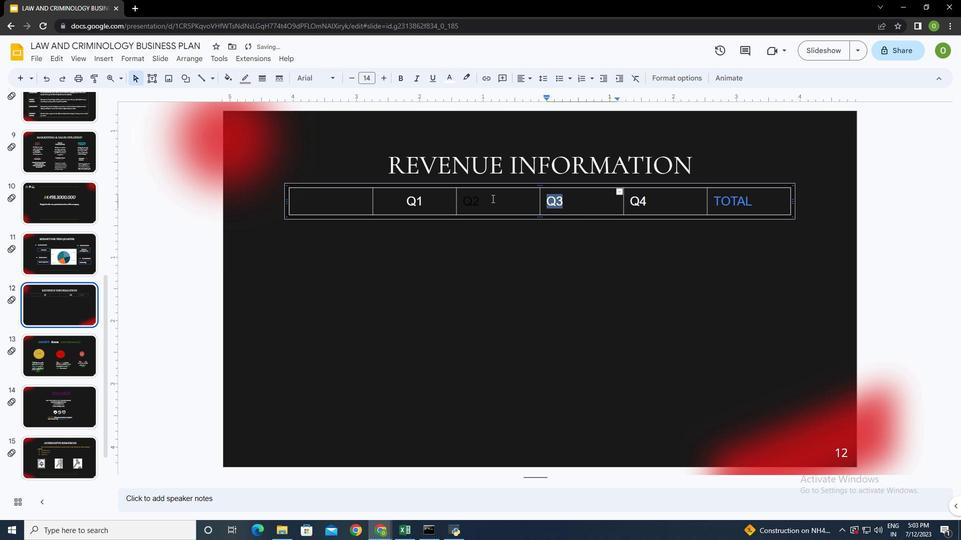 
Action: Mouse pressed left at (490, 197)
Screenshot: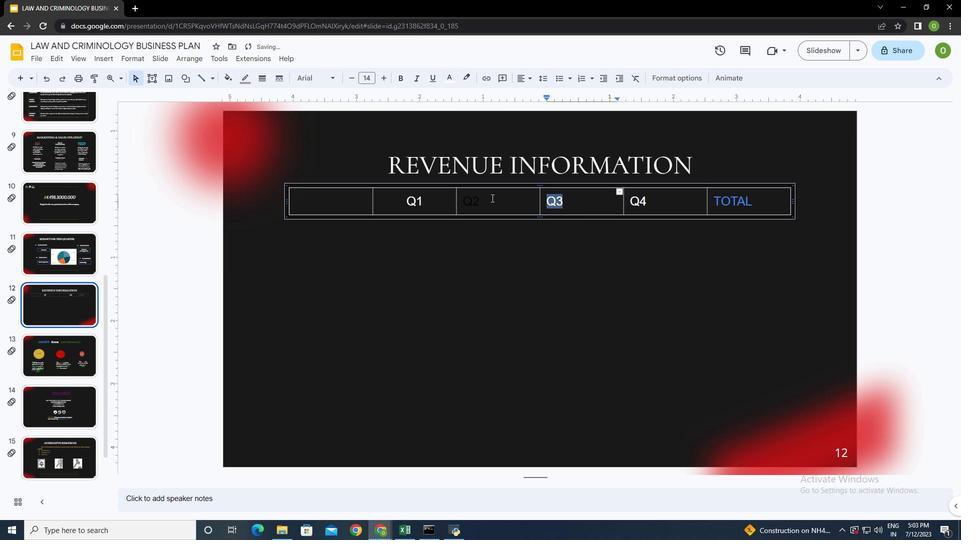 
Action: Mouse moved to (450, 80)
Screenshot: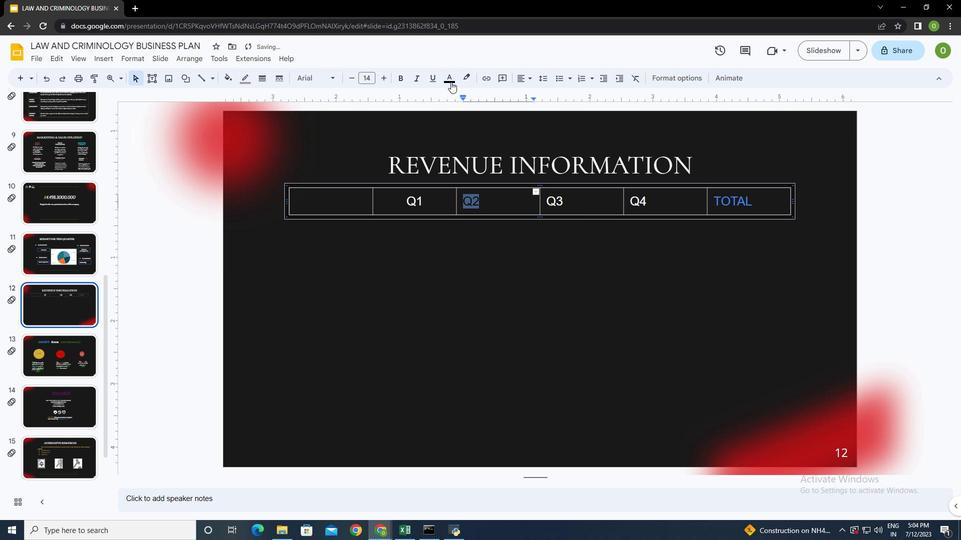 
Action: Mouse pressed left at (450, 80)
Screenshot: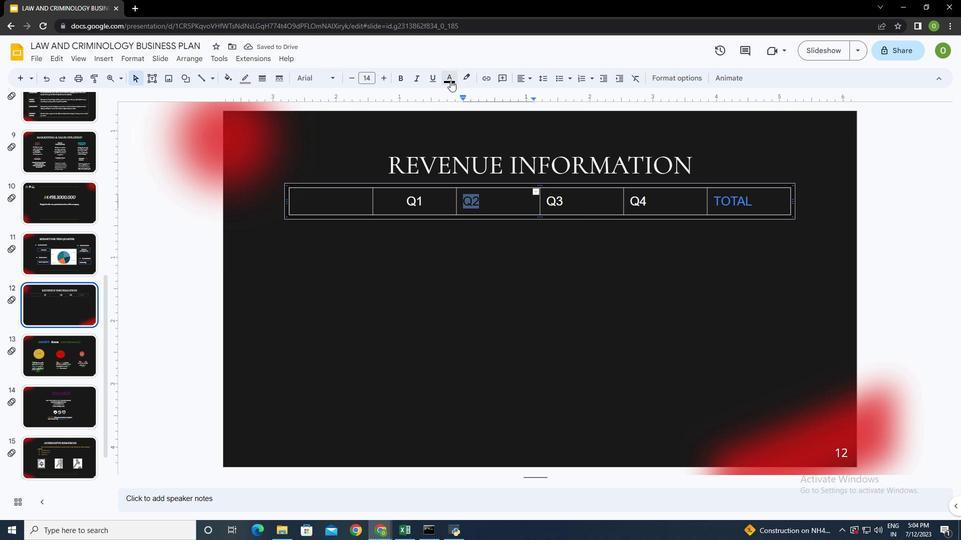 
Action: Mouse moved to (449, 112)
Screenshot: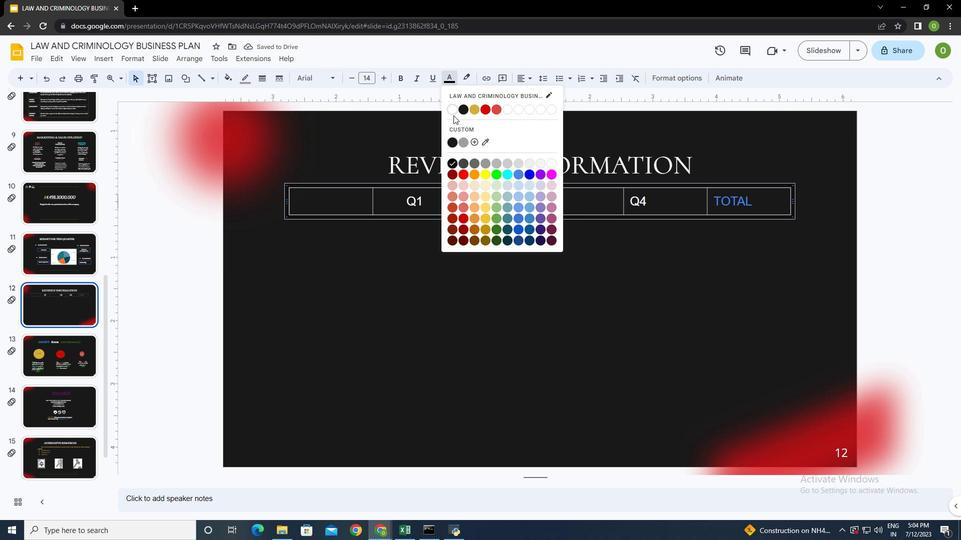 
Action: Mouse pressed left at (449, 112)
Screenshot: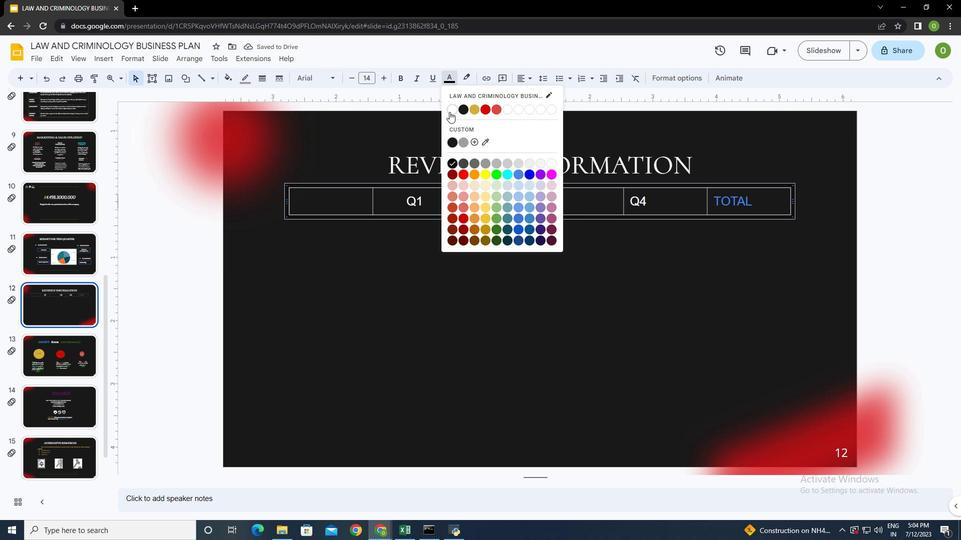 
Action: Mouse moved to (526, 78)
Screenshot: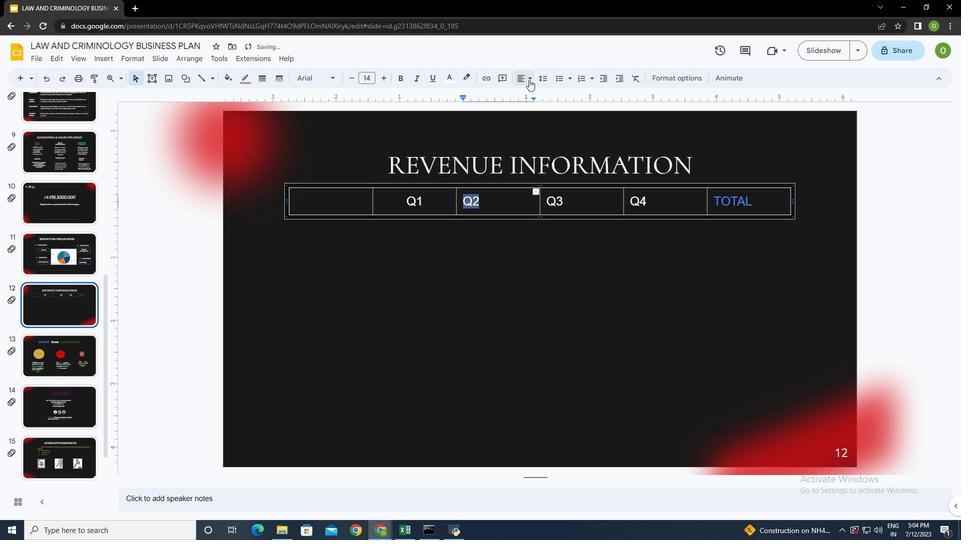 
Action: Mouse pressed left at (526, 78)
Screenshot: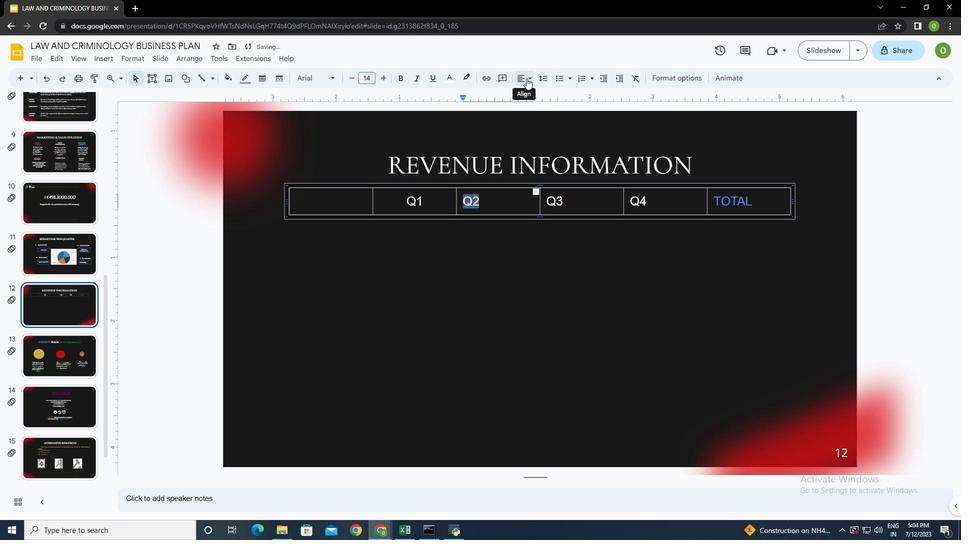 
Action: Mouse moved to (533, 94)
Screenshot: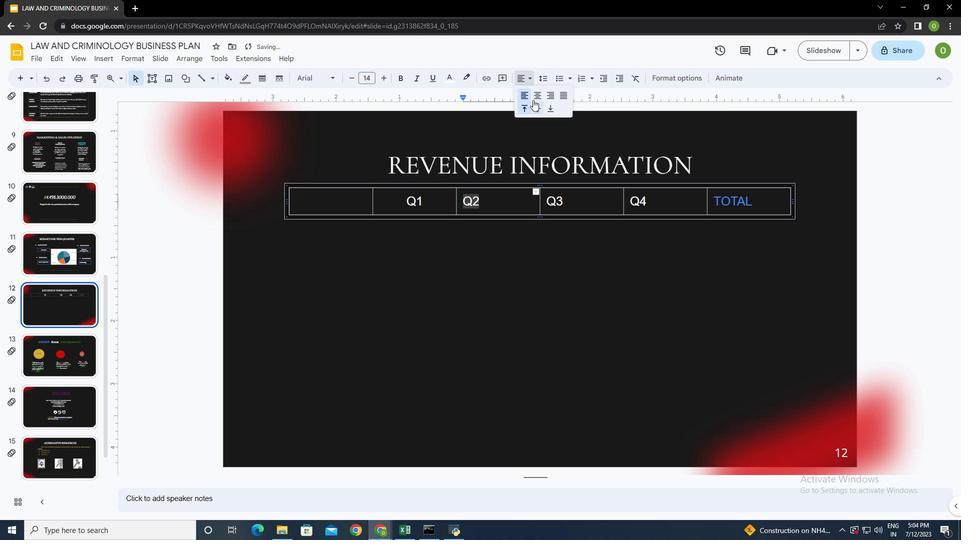 
Action: Mouse pressed left at (533, 94)
Screenshot: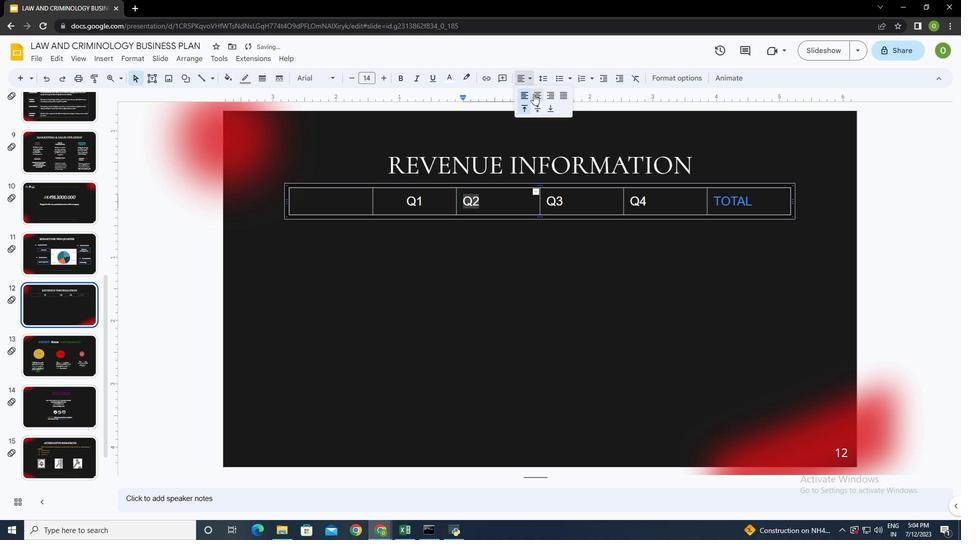 
Action: Mouse moved to (405, 232)
Screenshot: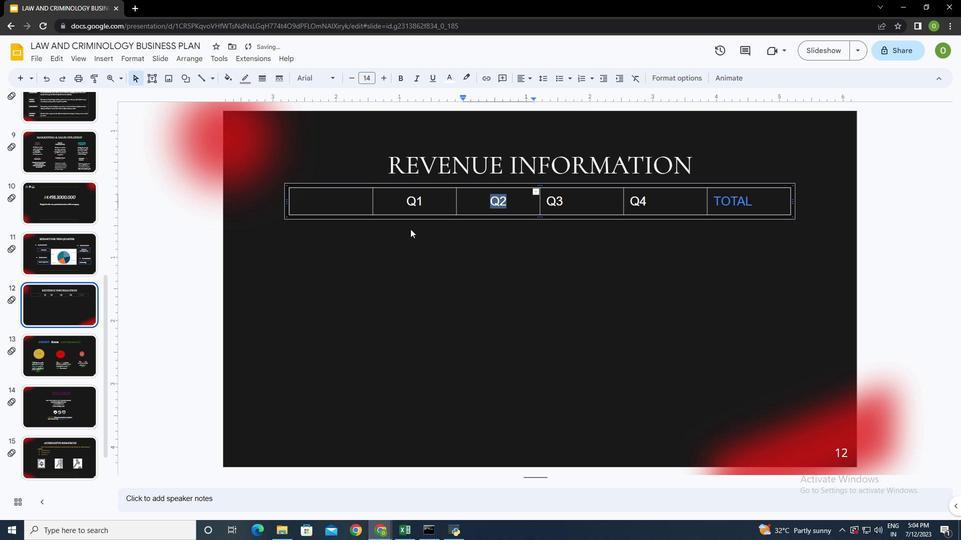 
Action: Mouse pressed left at (405, 232)
Screenshot: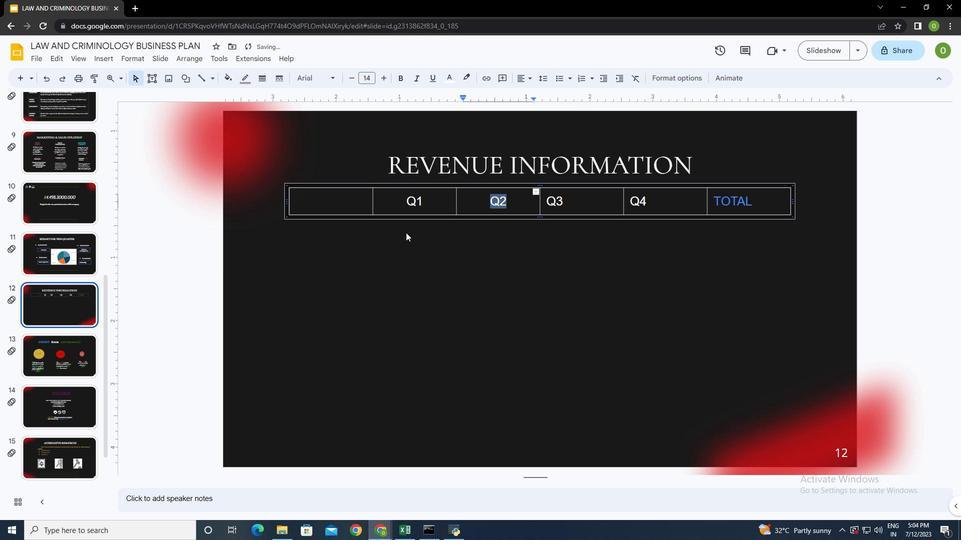 
Action: Key pressed ctrl+A
Screenshot: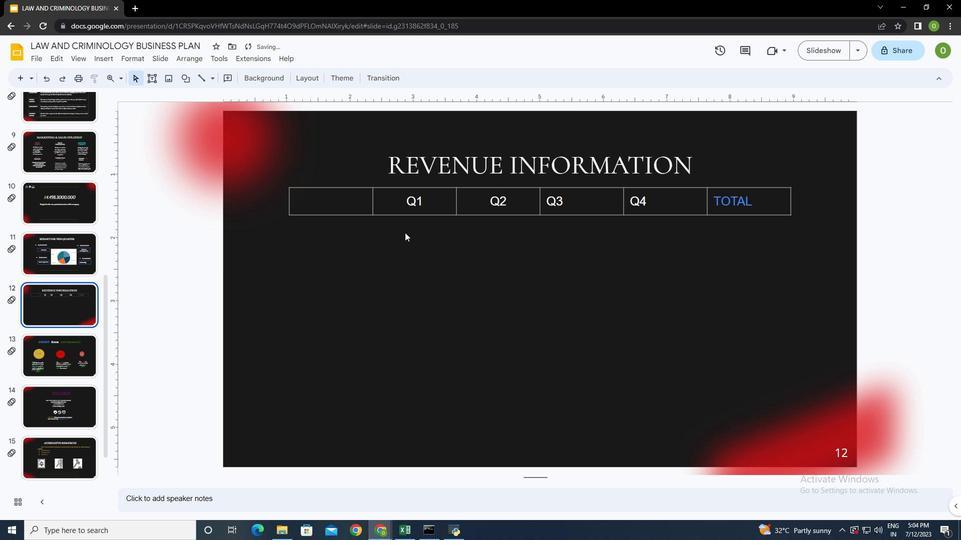 
Action: Mouse moved to (457, 238)
Screenshot: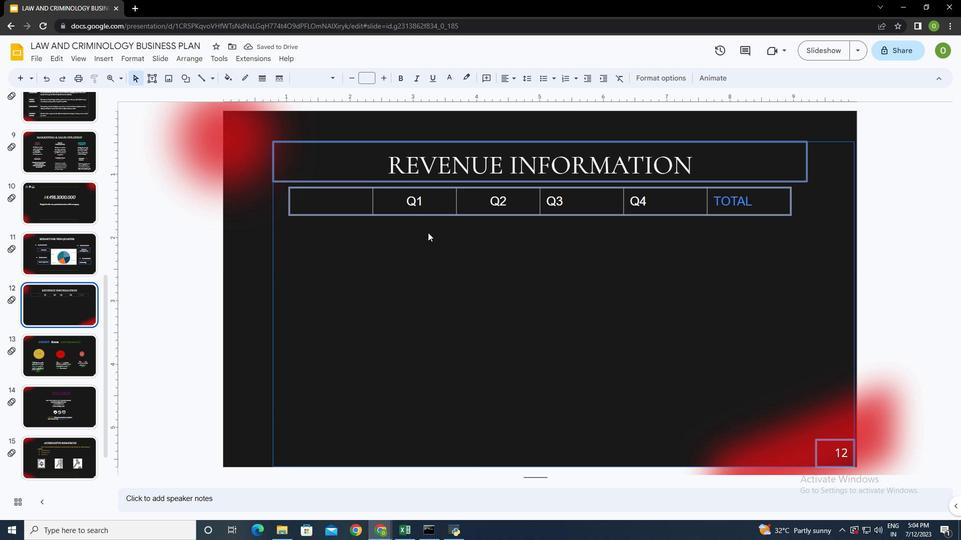 
Action: Mouse pressed left at (457, 238)
Screenshot: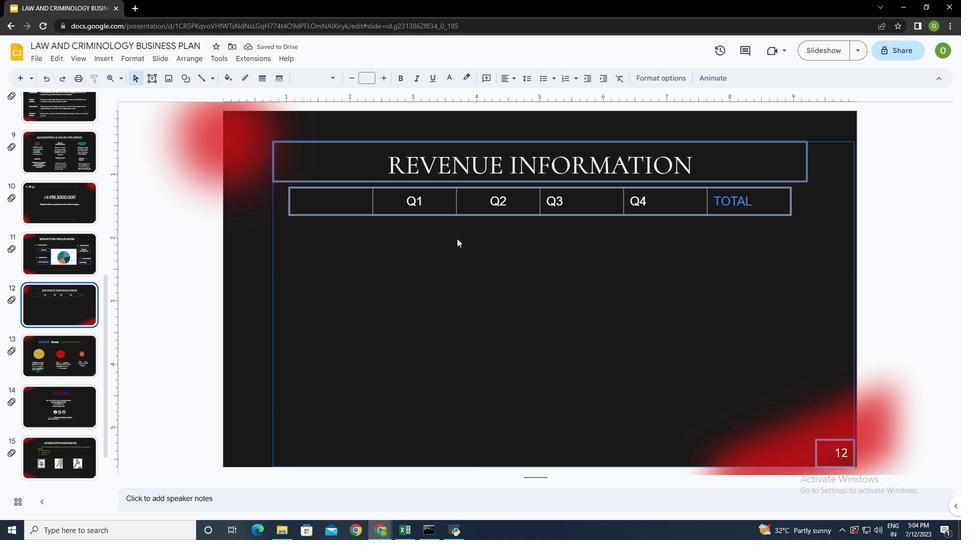 
Action: Mouse moved to (331, 191)
Screenshot: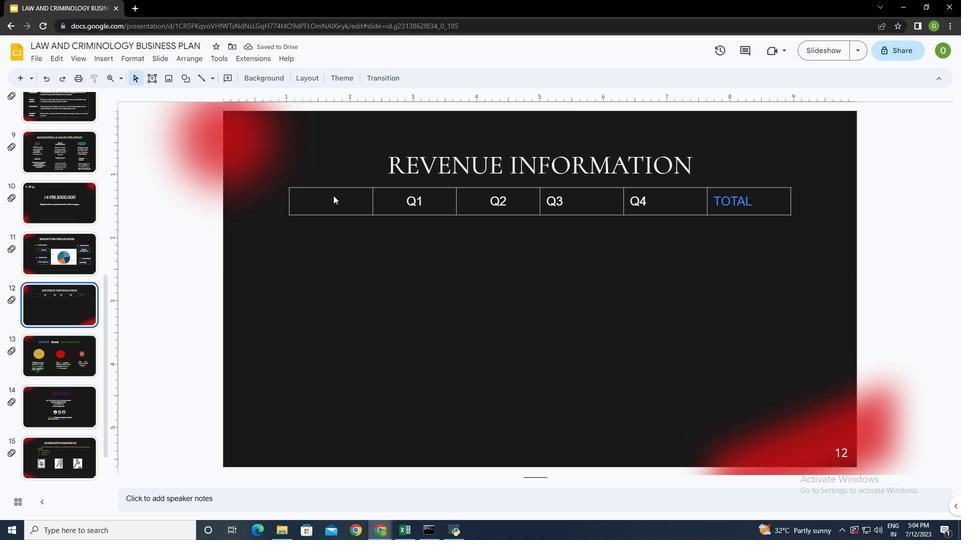 
Action: Mouse pressed left at (331, 191)
Screenshot: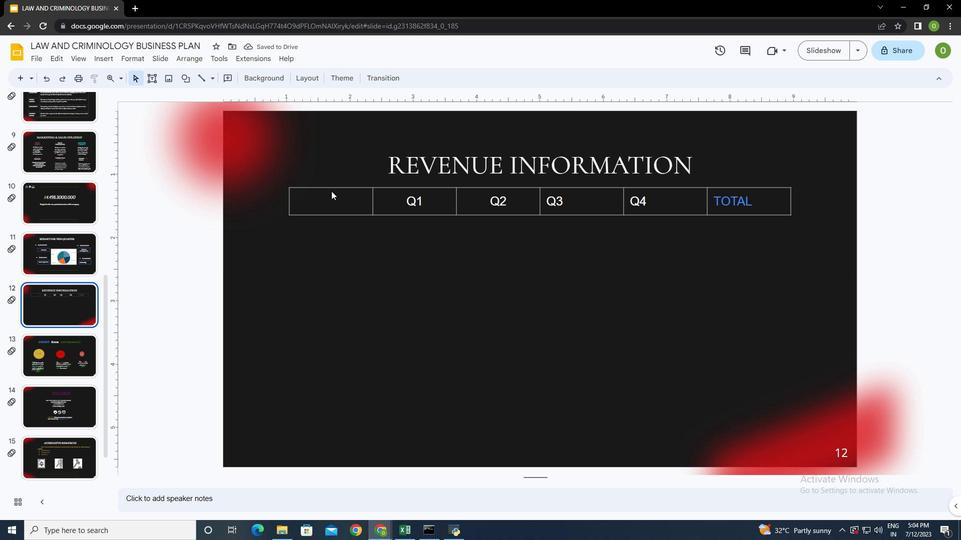 
Action: Mouse moved to (331, 187)
Screenshot: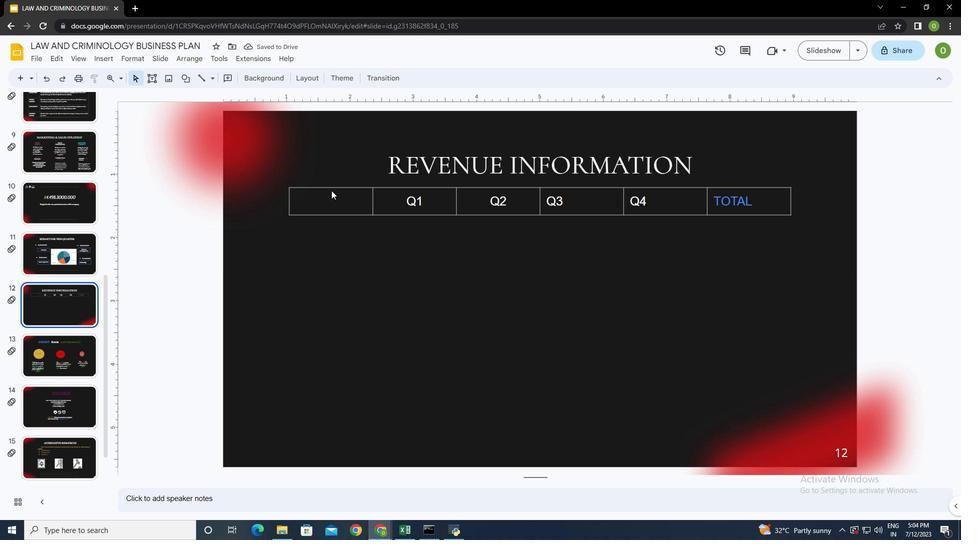 
Action: Mouse pressed left at (331, 187)
Screenshot: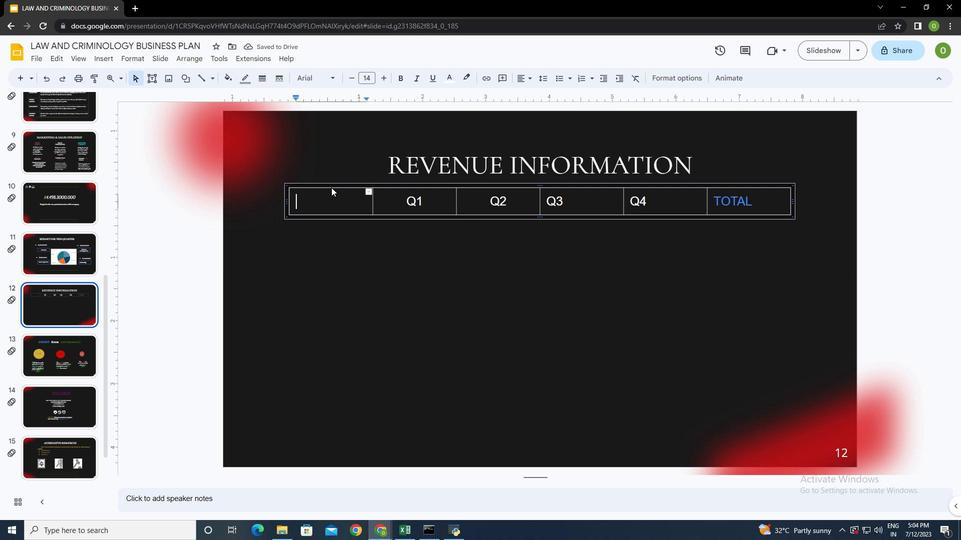 
Action: Mouse moved to (331, 185)
Screenshot: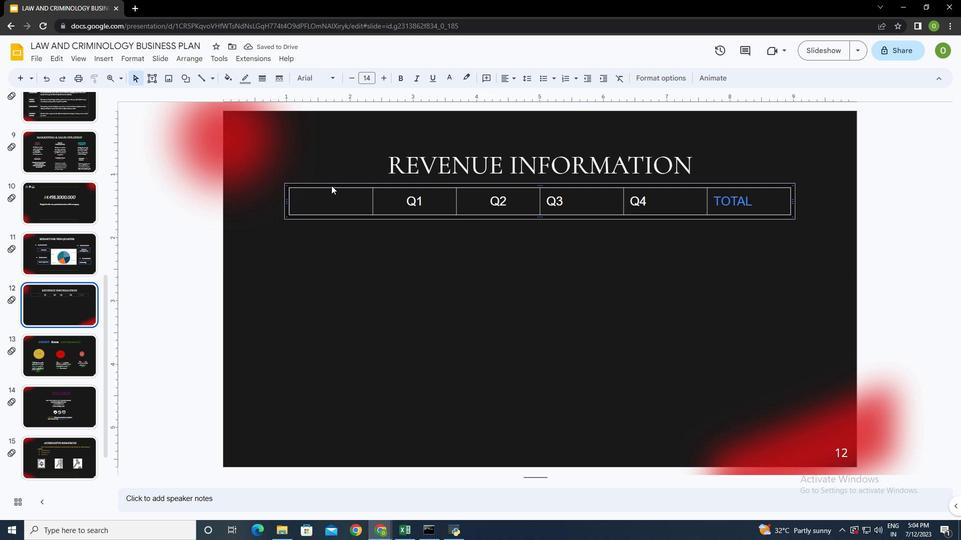 
Action: Key pressed ctrl+A
Screenshot: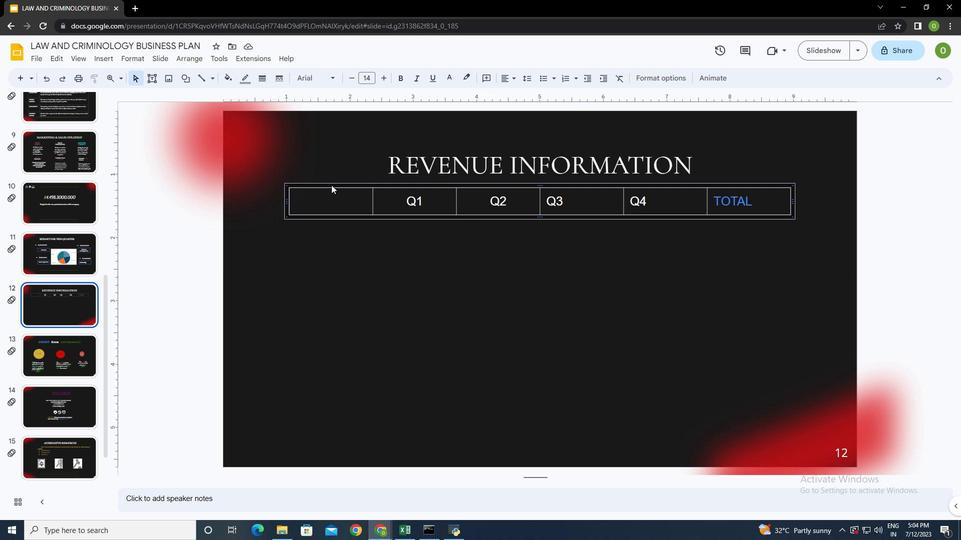 
Action: Mouse moved to (354, 219)
Screenshot: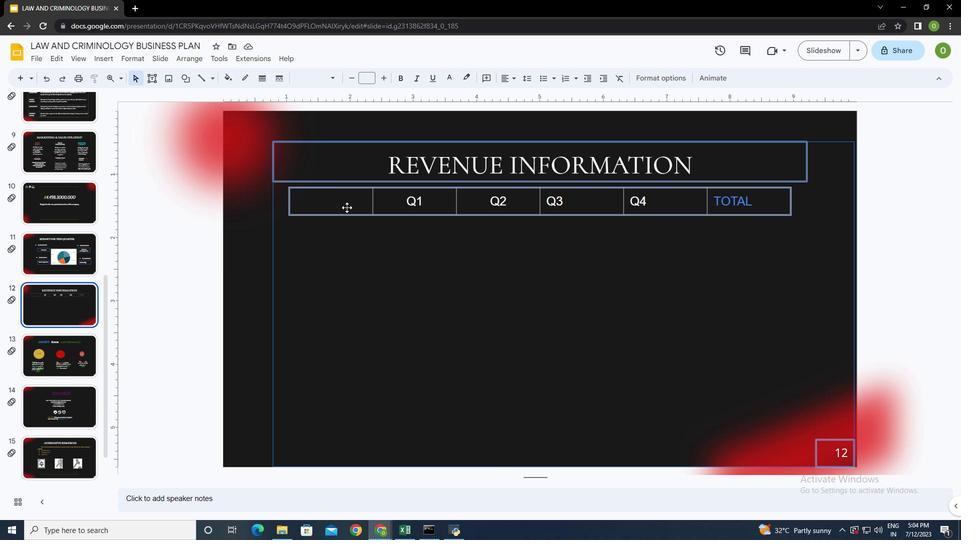 
Action: Mouse pressed left at (354, 219)
Screenshot: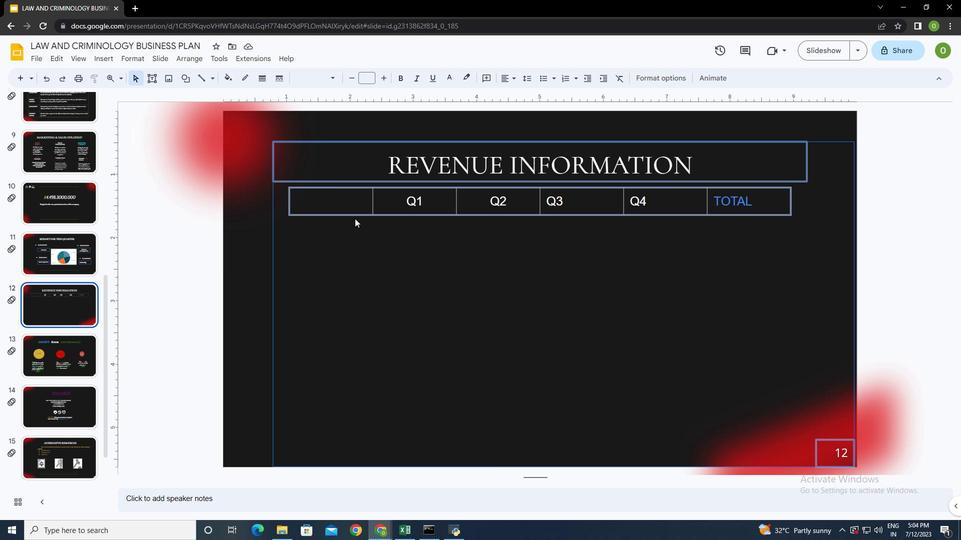 
Action: Mouse moved to (562, 202)
Screenshot: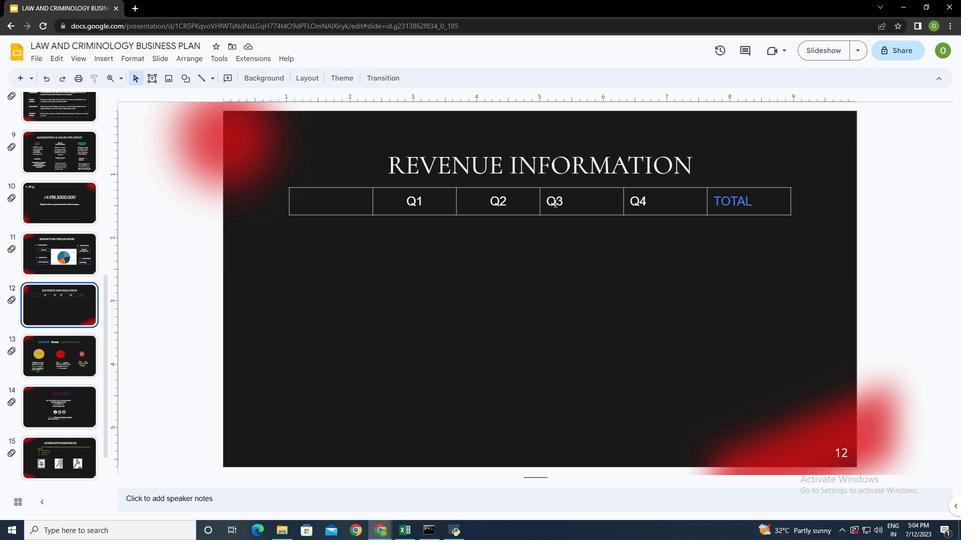 
Action: Mouse pressed left at (562, 202)
Screenshot: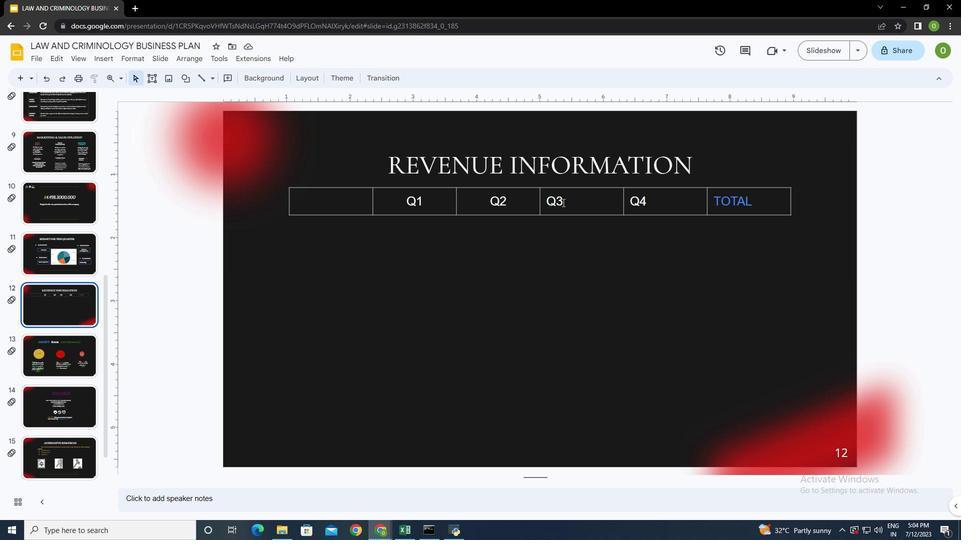 
Action: Mouse moved to (570, 200)
Screenshot: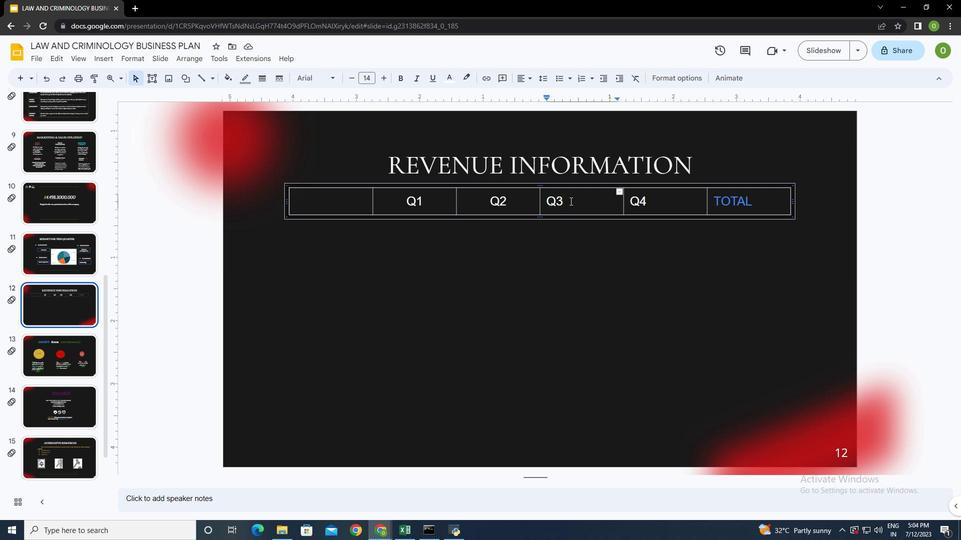 
Action: Mouse pressed left at (570, 200)
Screenshot: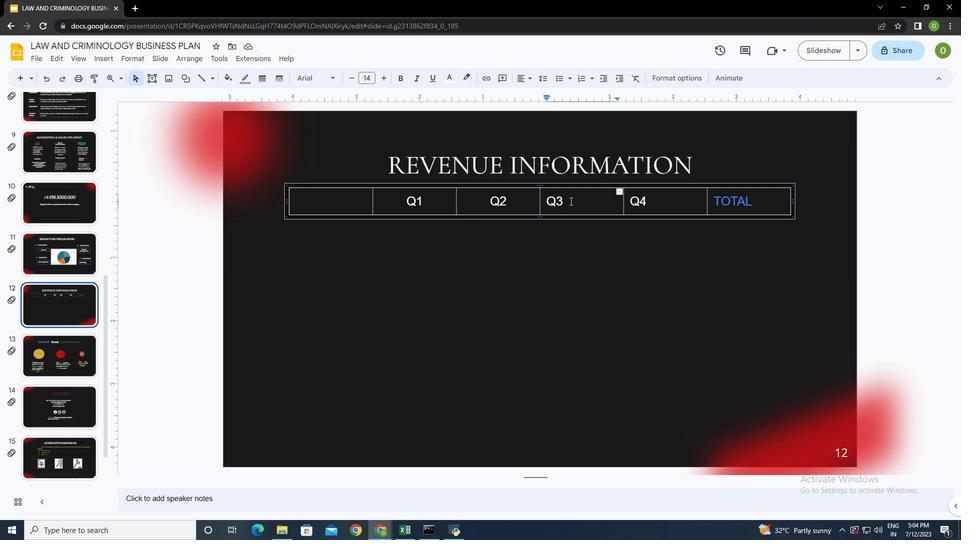 
Action: Mouse moved to (530, 79)
Screenshot: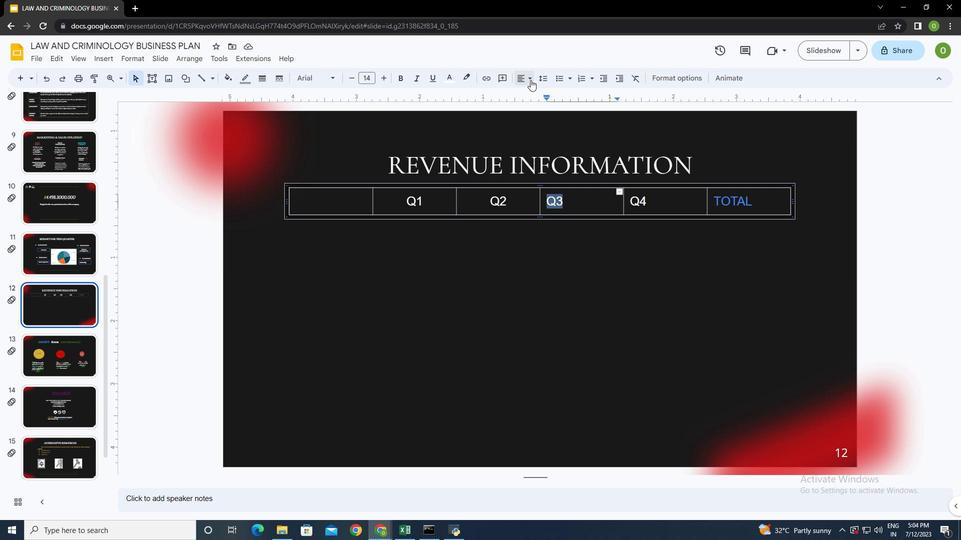 
Action: Mouse pressed left at (530, 79)
Screenshot: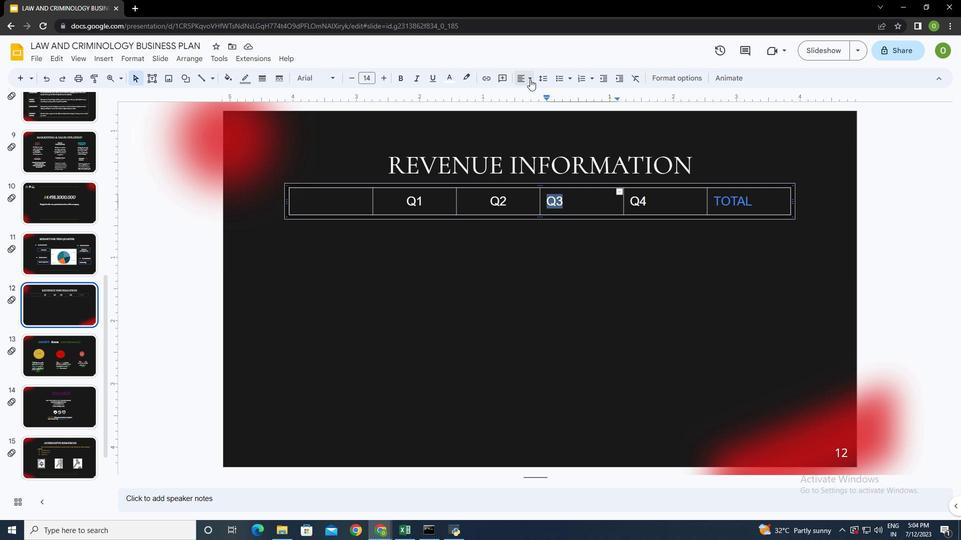 
Action: Mouse moved to (537, 95)
Screenshot: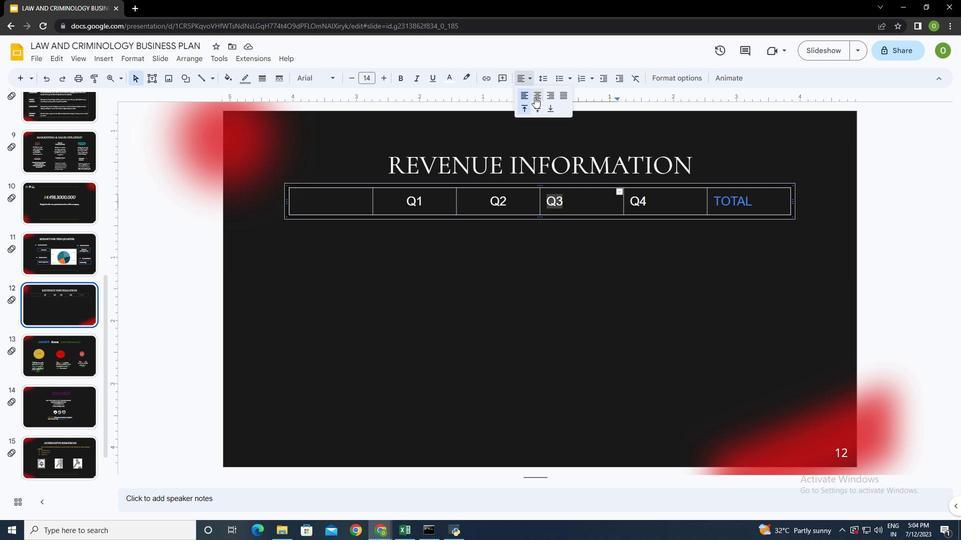 
Action: Mouse pressed left at (537, 95)
Screenshot: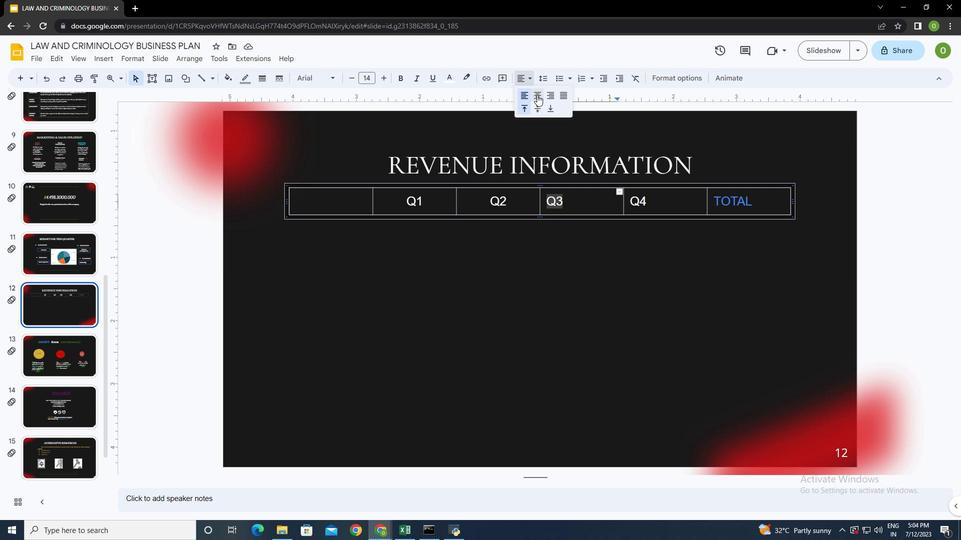 
Action: Mouse moved to (600, 252)
Screenshot: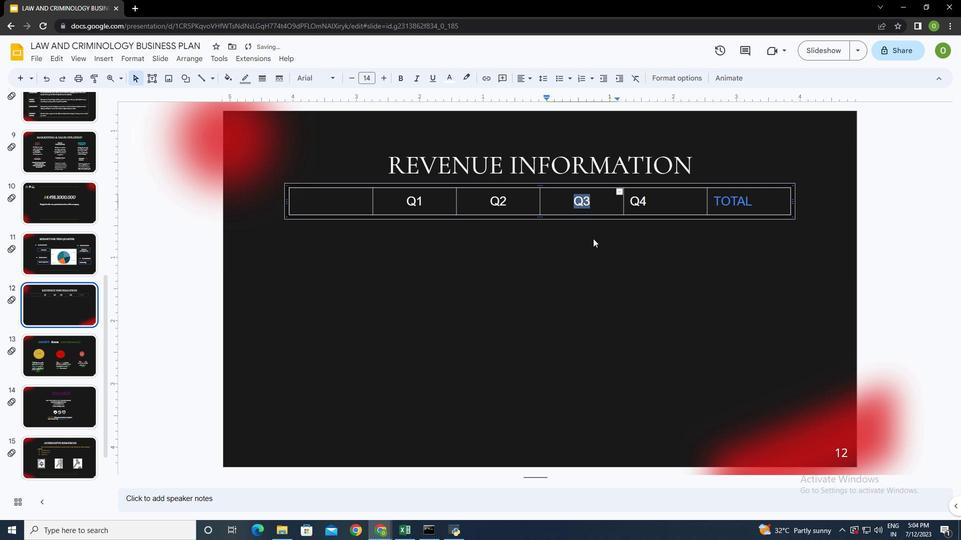 
Action: Mouse pressed left at (600, 252)
Screenshot: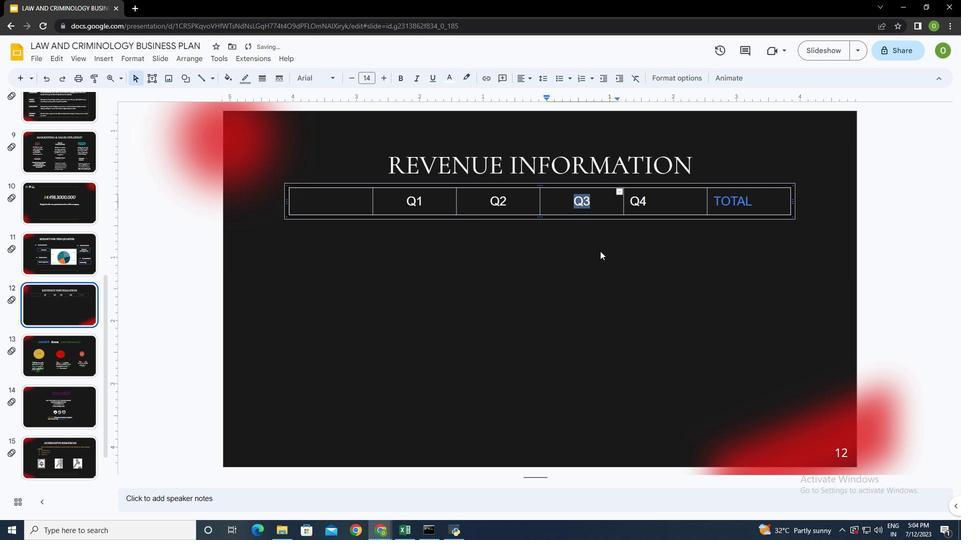 
Action: Mouse moved to (666, 196)
Screenshot: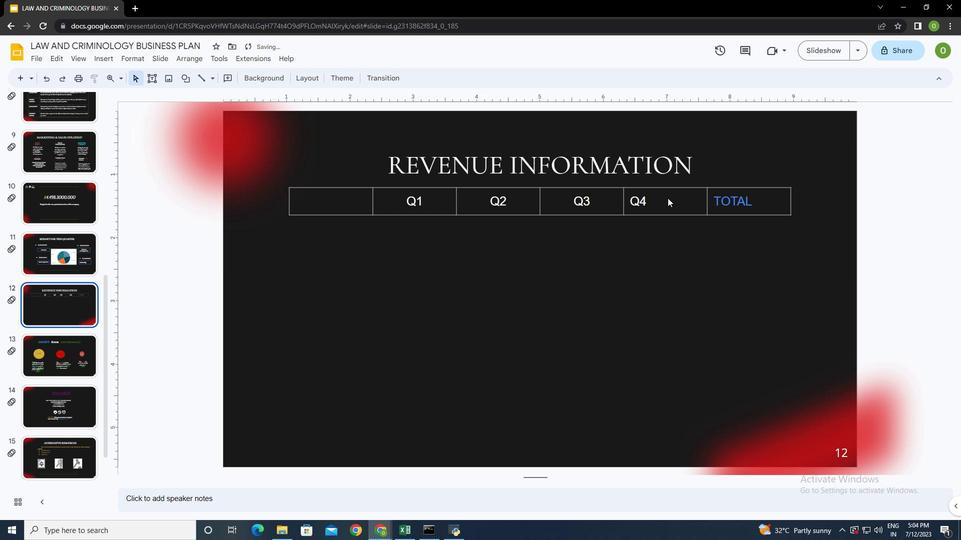 
Action: Mouse pressed left at (666, 196)
Screenshot: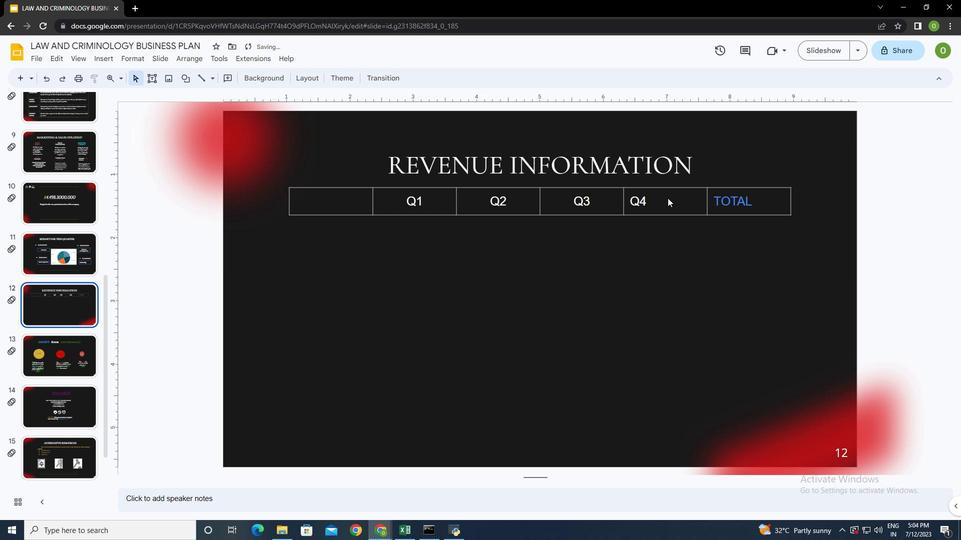 
Action: Mouse moved to (530, 79)
Screenshot: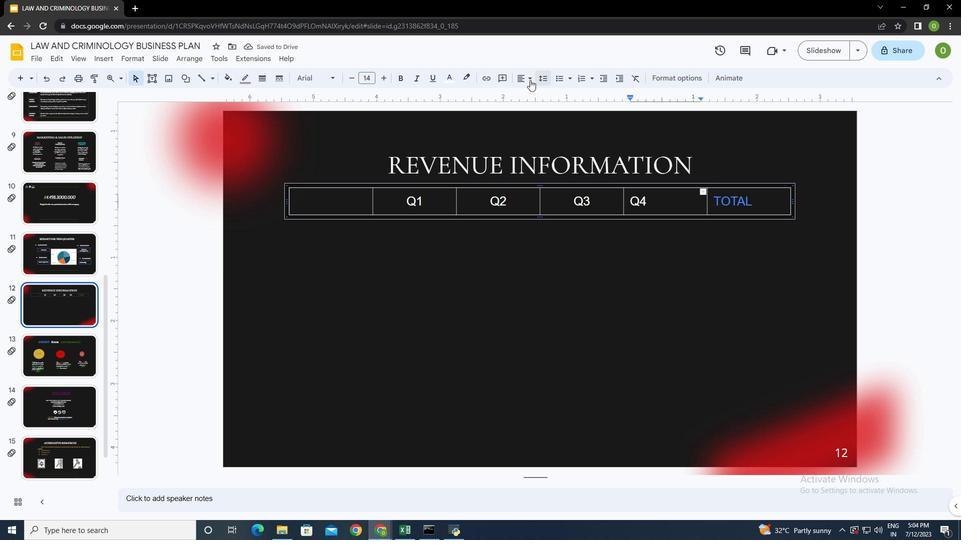 
Action: Mouse pressed left at (530, 79)
Screenshot: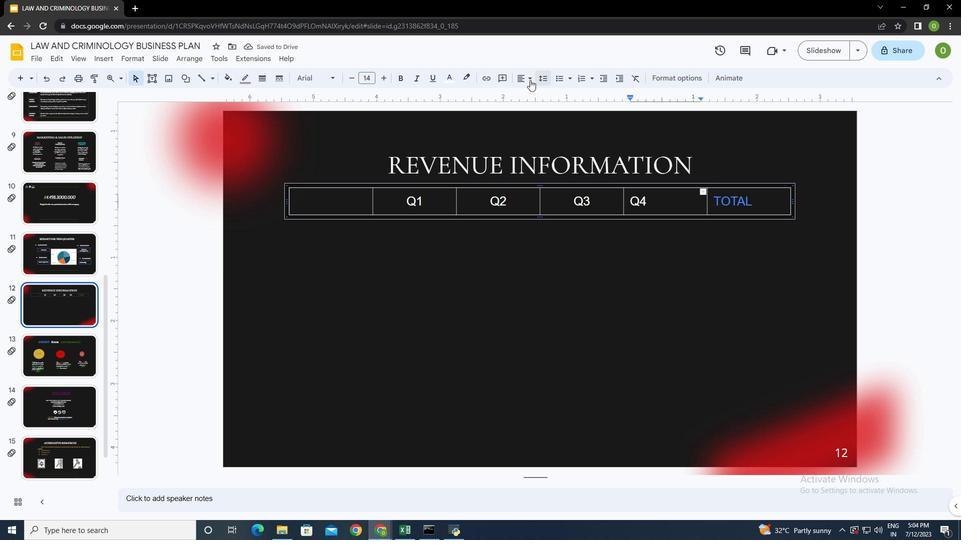 
Action: Mouse moved to (538, 96)
Screenshot: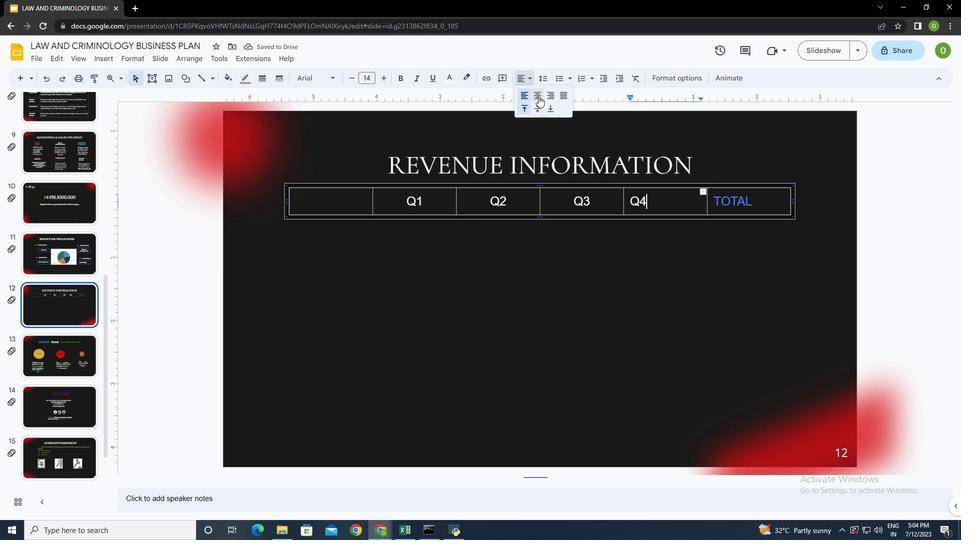 
Action: Mouse pressed left at (538, 96)
Screenshot: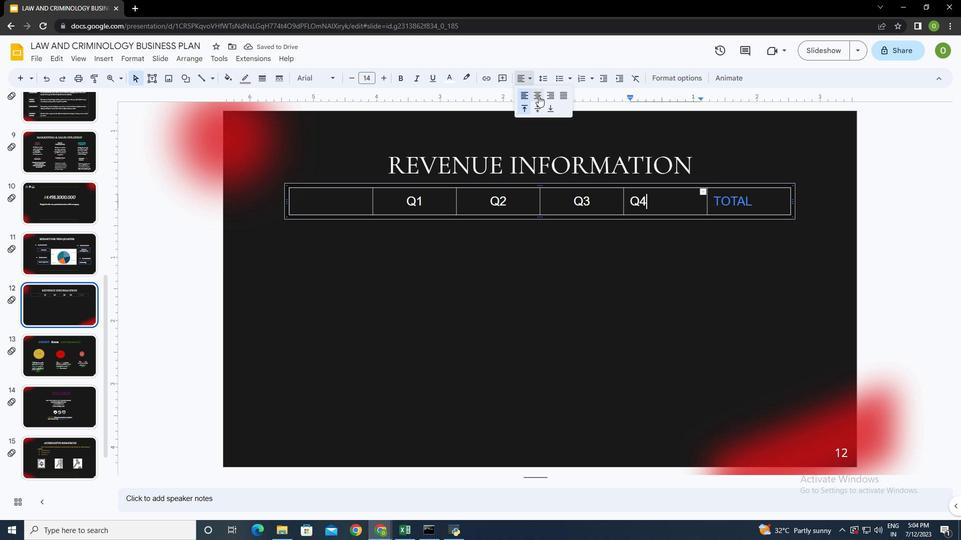 
Action: Mouse moved to (654, 245)
Screenshot: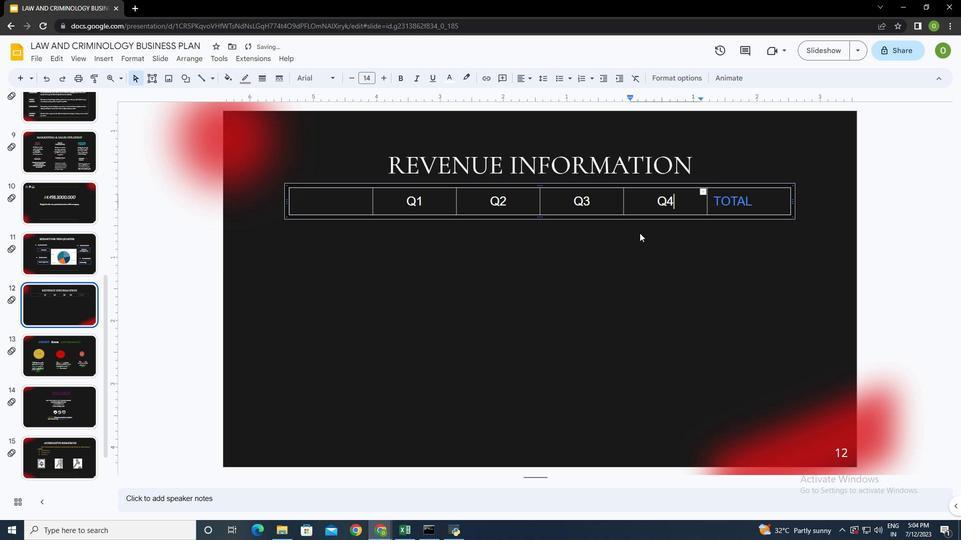 
Action: Mouse pressed left at (654, 245)
Screenshot: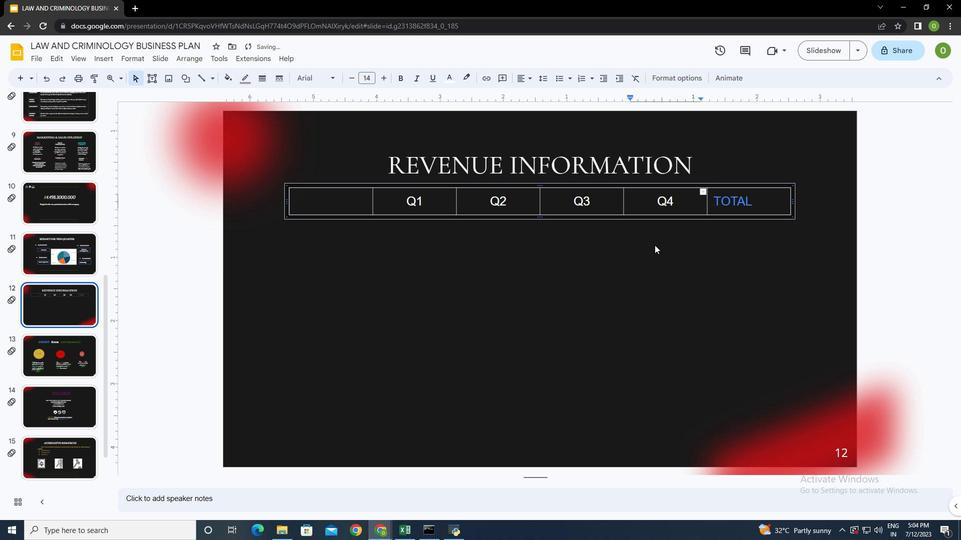 
Action: Mouse moved to (741, 194)
Screenshot: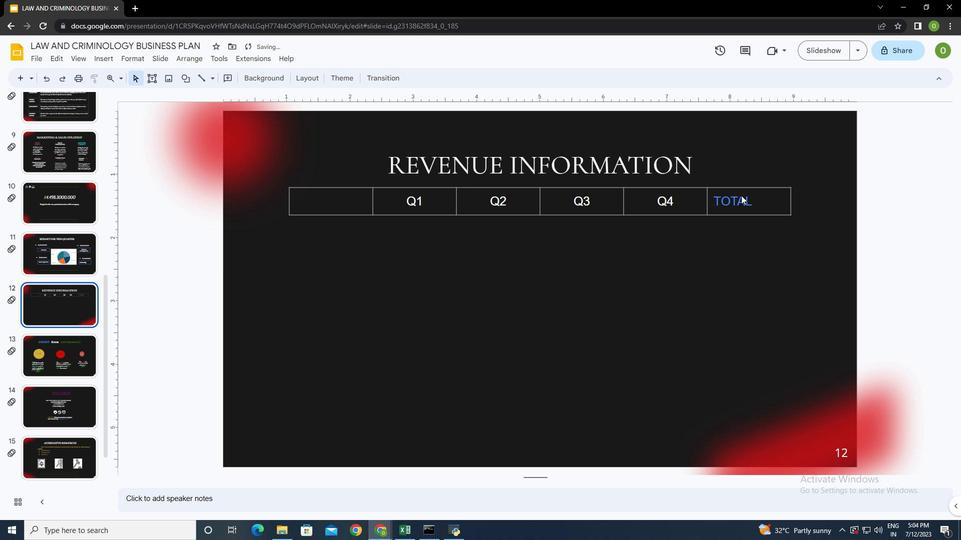 
Action: Mouse pressed left at (741, 194)
Screenshot: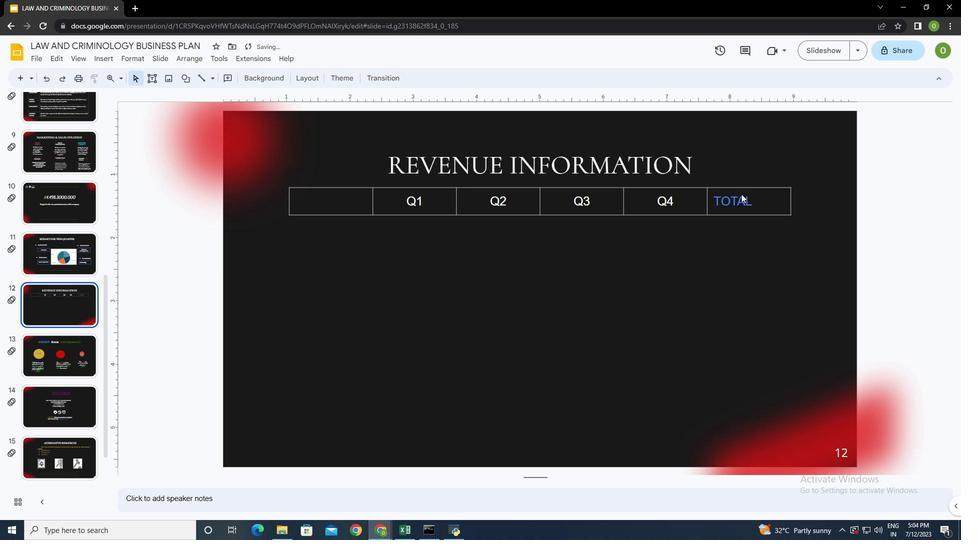 
Action: Mouse moved to (755, 200)
Screenshot: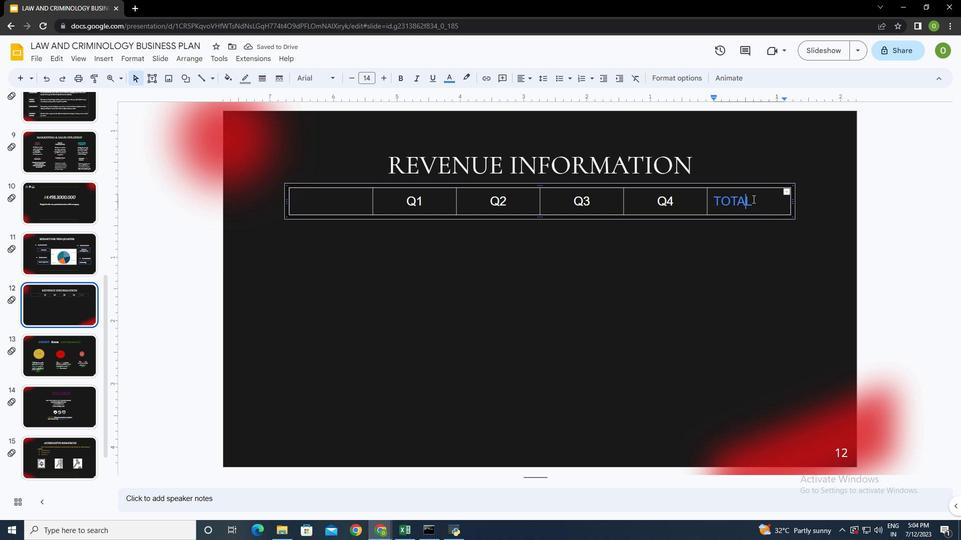 
Action: Mouse pressed left at (755, 200)
Screenshot: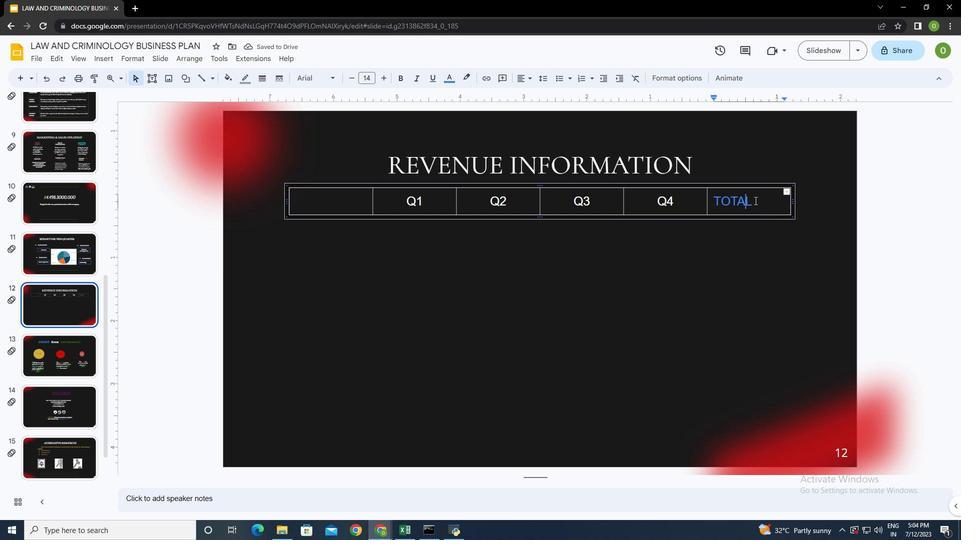
Action: Mouse moved to (526, 77)
Screenshot: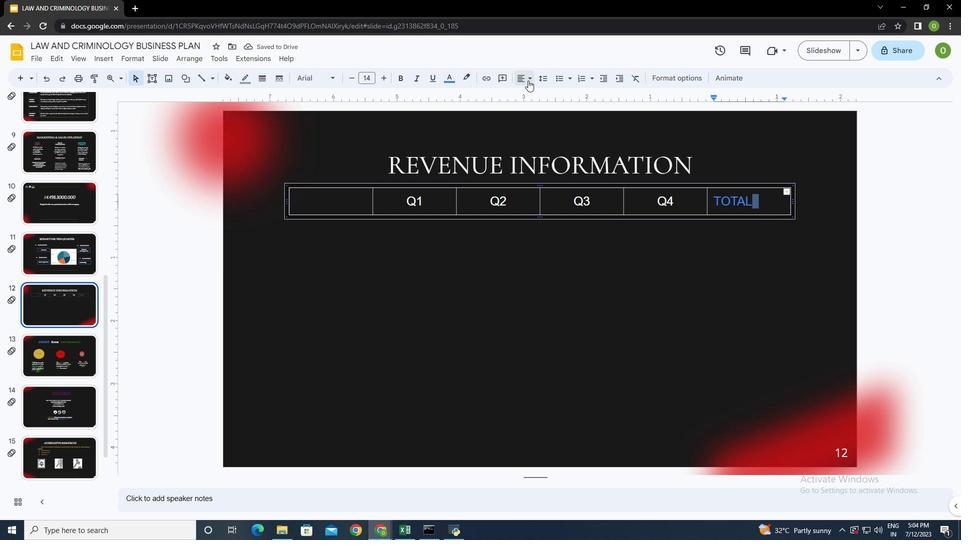 
Action: Mouse pressed left at (526, 77)
Screenshot: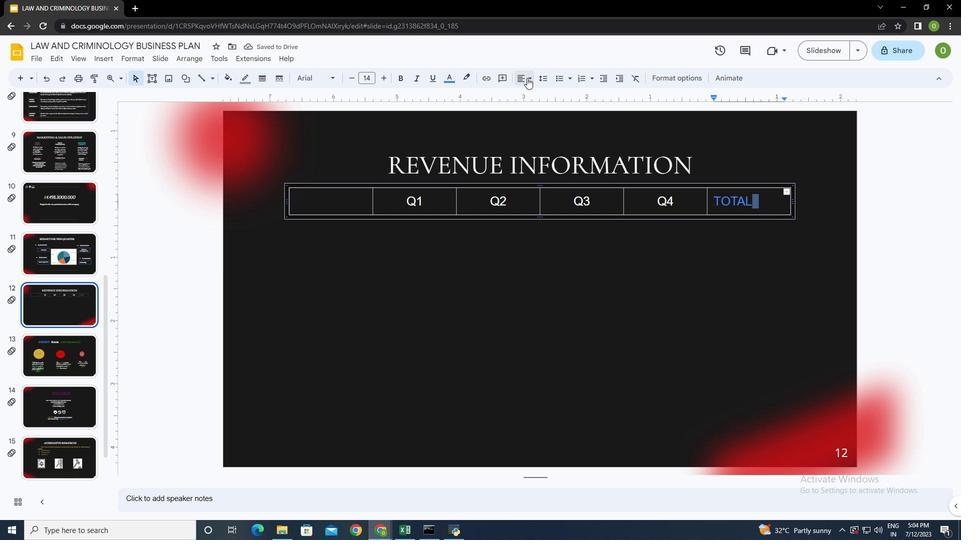 
Action: Mouse moved to (538, 97)
Screenshot: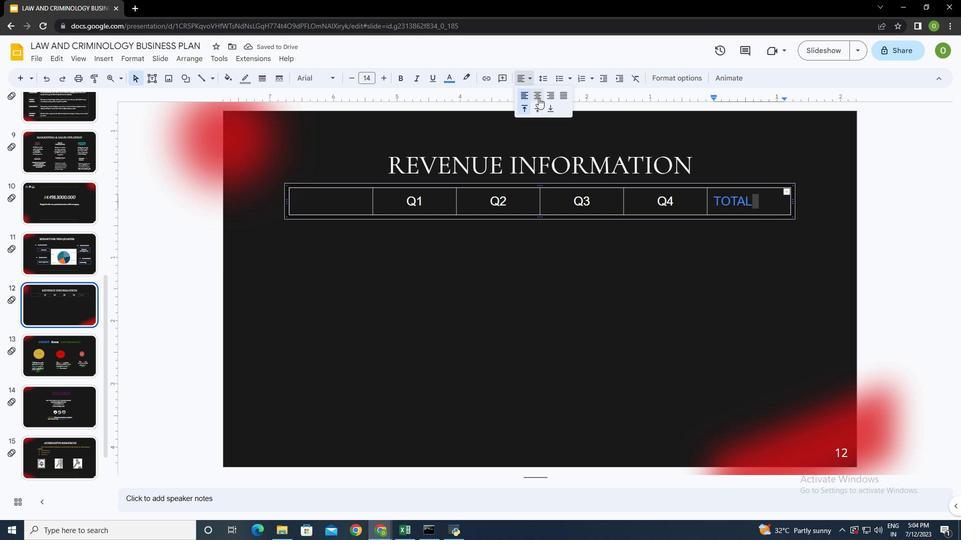 
Action: Mouse pressed left at (538, 97)
Screenshot: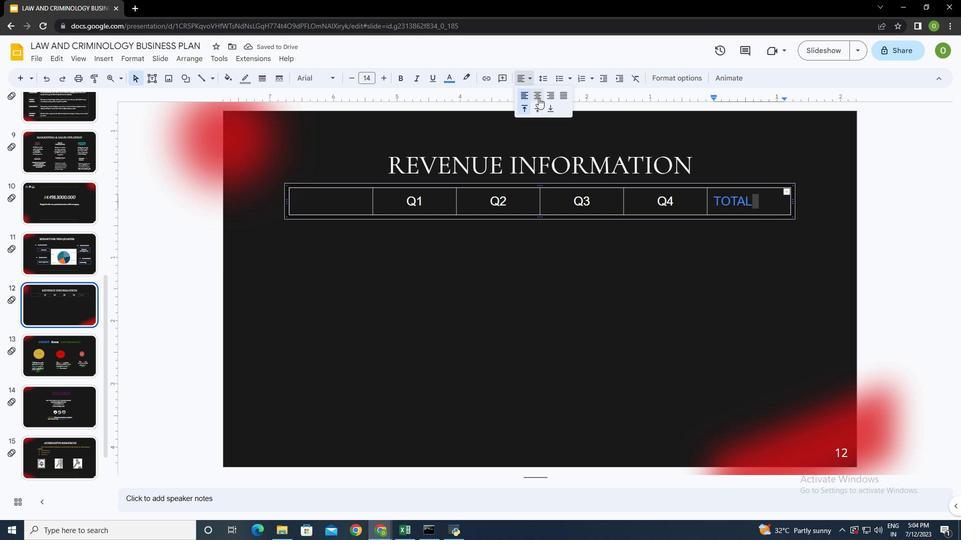 
Action: Mouse moved to (653, 274)
Screenshot: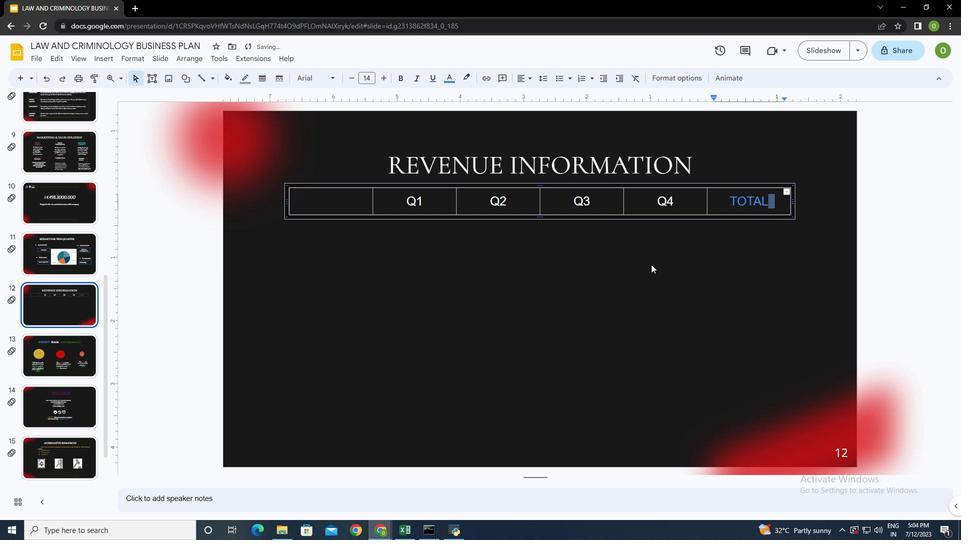 
Action: Mouse pressed left at (653, 274)
Screenshot: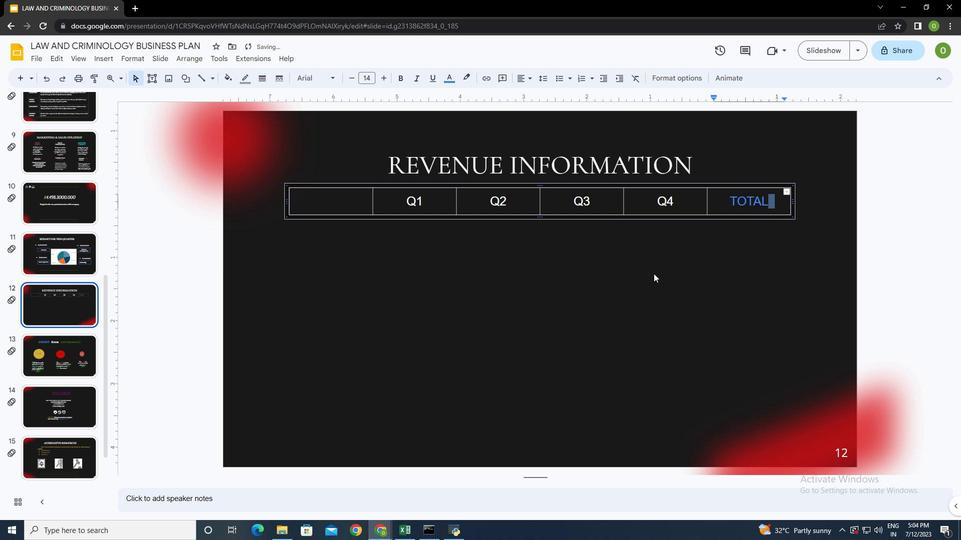 
Action: Mouse moved to (317, 240)
Screenshot: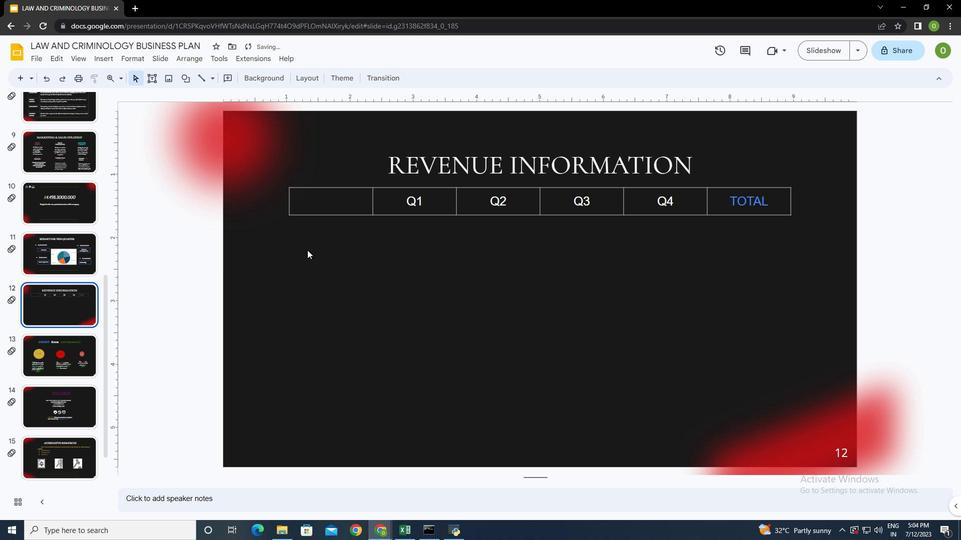
Action: Mouse pressed left at (317, 240)
Screenshot: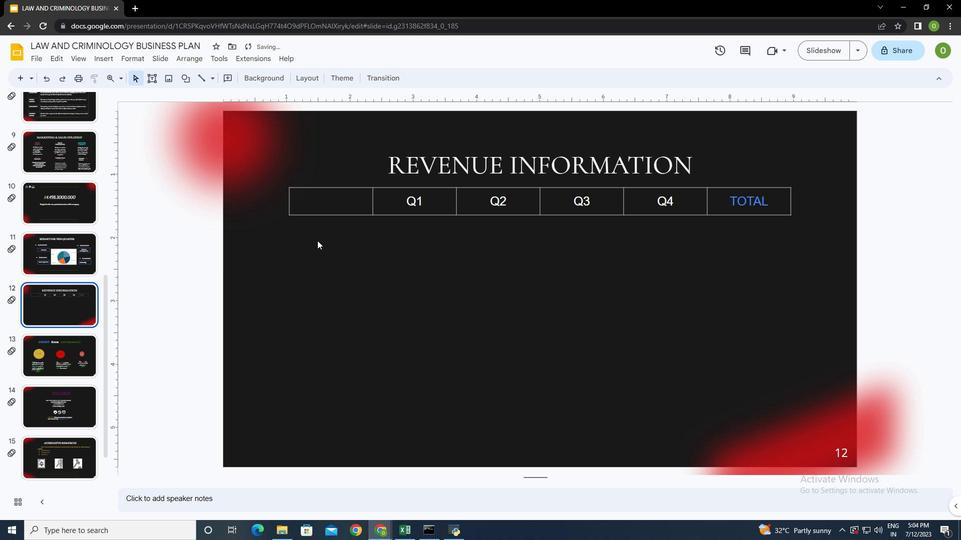 
Action: Mouse moved to (777, 202)
Screenshot: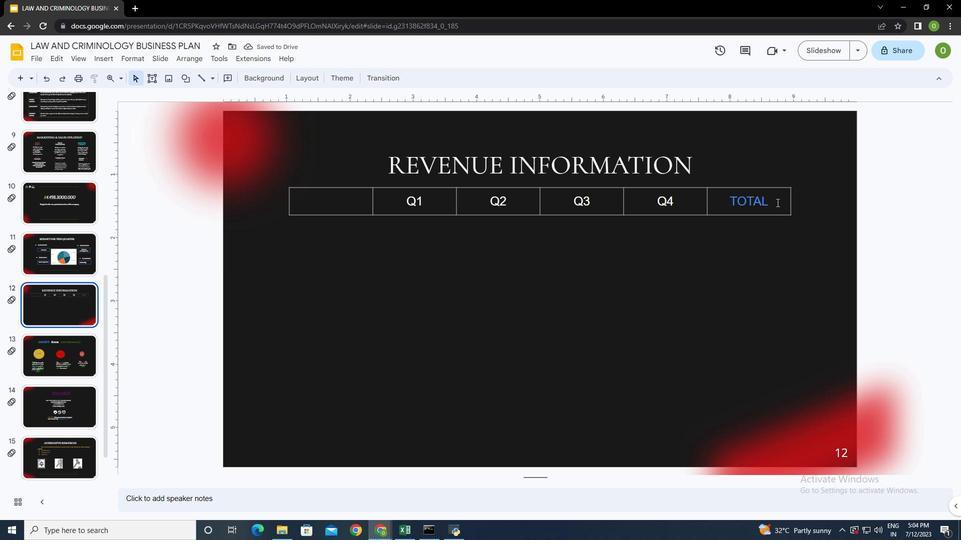 
Action: Mouse pressed left at (777, 202)
Screenshot: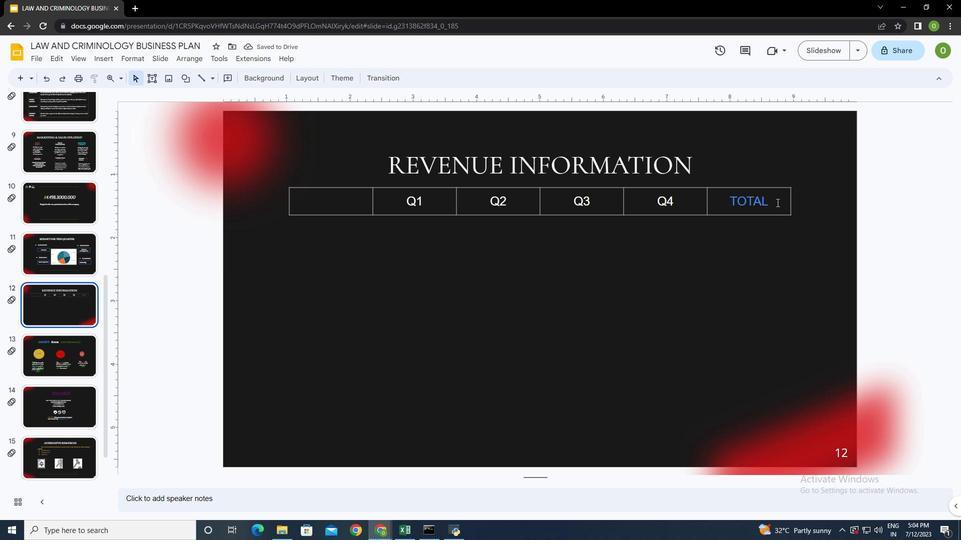 
Action: Key pressed <Key.tab>p<Key.caps_lock><Key.caps_lock>roduct<Key.space>sales<Key.tab><Key.shift><Key.shift><Key.shift><Key.shift><Key.shift><Key.shift><Key.shift><Key.shift><Key.shift><Key.shift><Key.shift><Key.shift><Key.shift><Key.shift><Key.shift><Key.shift><Key.shift><Key.shift>$50,000<Key.tab><Key.shift><Key.shift><Key.shift><Key.shift><Key.shift><Key.shift><Key.shift><Key.shift><Key.shift><Key.shift><Key.shift><Key.shift><Key.shift><Key.shift>$60000<Key.tab><Key.shift>$75000<Key.tab><Key.shift>$90000<Key.tab><Key.shift><Key.shift><Key.shift><Key.shift><Key.shift><Key.shift><Key.shift><Key.shift><Key.shift><Key.shift><Key.shift><Key.shift><Key.shift><Key.shift><Key.shift><Key.shift><Key.shift><Key.shift><Key.shift><Key.shift><Key.shift><Key.shift><Key.shift><Key.shift><Key.shift><Key.shift><Key.shift><Key.shift><Key.shift><Key.shift><Key.shift><Key.shift><Key.shift>$275000<Key.tab>labor<Key.tab><Key.shift>@<Key.backspace><Key.shift><Key.shift>$20000<Key.tab><Key.shift><Key.shift><Key.shift><Key.shift><Key.shift><Key.shift><Key.shift><Key.shift><Key.shift><Key.shift><Key.shift><Key.shift><Key.shift><Key.shift><Key.shift><Key.shift><Key.shift>#<Key.backspace><Key.shift>$24000<Key.tab><Key.shift><Key.shift><Key.shift><Key.shift><Key.shift>$30000<Key.tab><Key.shift><Key.shift><Key.shift><Key.shift><Key.shift><Key.shift><Key.shift><Key.shift><Key.shift><Key.shift><Key.shift><Key.shift><Key.shift><Key.shift><Key.shift><Key.shift><Key.shift><Key.shift><Key.shift>$36000<Key.tab>110000<Key.tab>salaries<Key.tab><Key.shift><Key.shift><Key.shift><Key.shift><Key.shift><Key.shift><Key.shift><Key.shift><Key.shift><Key.shift><Key.shift><Key.shift><Key.shift>$15000<Key.tab><Key.shift><Key.shift><Key.shift><Key.shift><Key.shift><Key.shift><Key.shift><Key.shift><Key.shift>$118000<Key.backspace><Key.backspace><Key.backspace><Key.backspace><Key.backspace>8000<Key.shift><Key.tab><Key.shift><Key.shift><Key.shift><Key.shift><Key.shift><Key.shift><Key.shift><Key.shift><Key.shift>$20000<Key.tab><Key.shift><Key.shift><Key.shift><Key.shift><Key.shift><Key.shift><Key.shift><Key.shift><Key.shift><Key.shift><Key.shift><Key.shift><Key.shift><Key.shift><Key.shift><Key.shift><Key.shift>$24000<Key.tab><Key.shift><Key.shift><Key.shift><Key.shift><Key.shift><Key.shift><Key.shift>#<Key.backspace><Key.shift>$77000
Screenshot: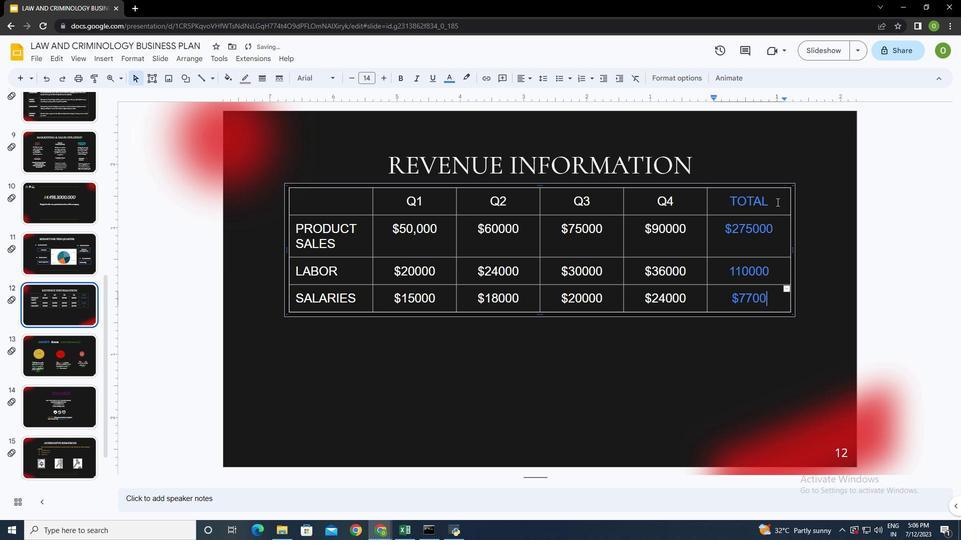 
Action: Mouse moved to (723, 351)
Screenshot: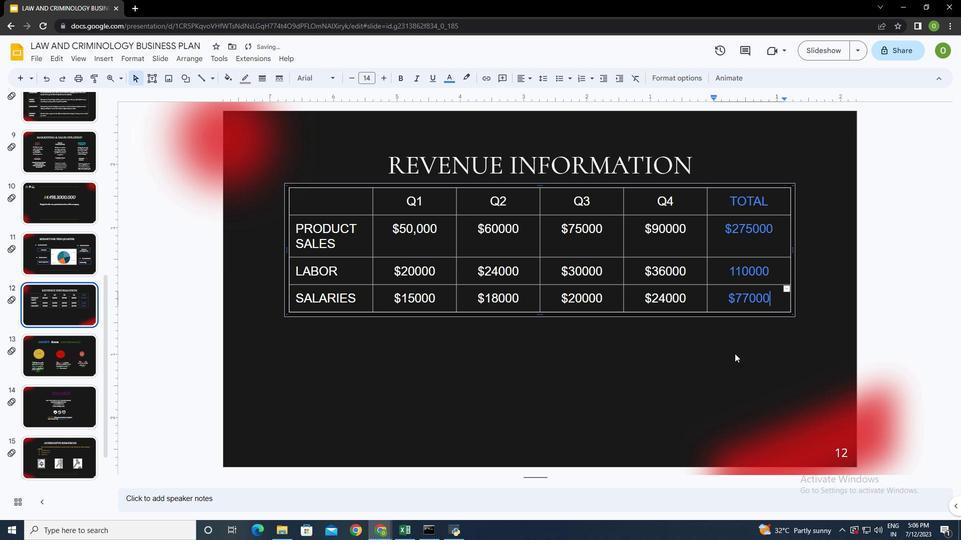 
Action: Mouse pressed left at (723, 351)
Screenshot: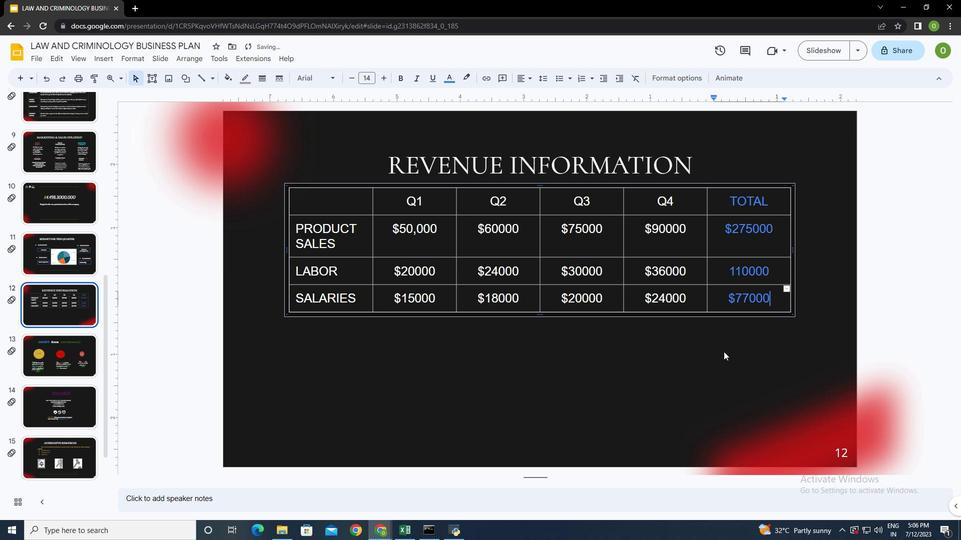 
